 Task: Find connections with filter location Meylan with filter topic #economicswith filter profile language German with filter current company The Mill with filter school Haldia Institute of Technology 103 with filter industry Mobile Food Services with filter service category Retirement Planning with filter keywords title Building Inspector
Action: Mouse pressed left at (499, 84)
Screenshot: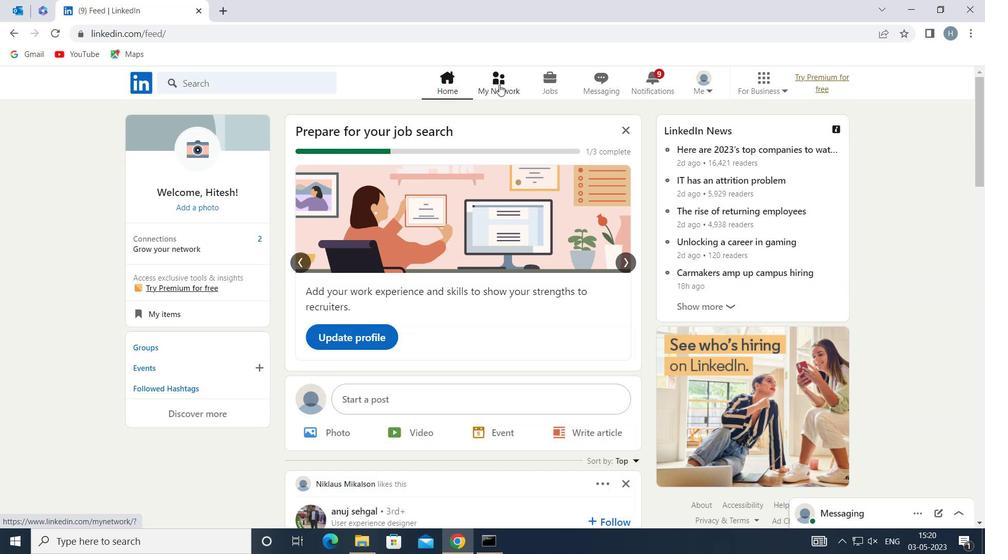 
Action: Mouse moved to (274, 152)
Screenshot: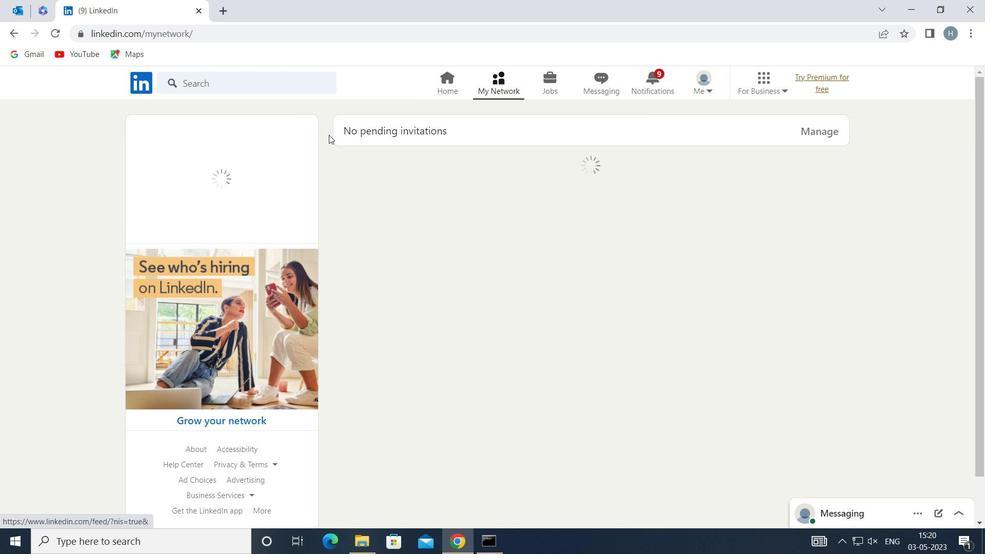 
Action: Mouse pressed left at (274, 152)
Screenshot: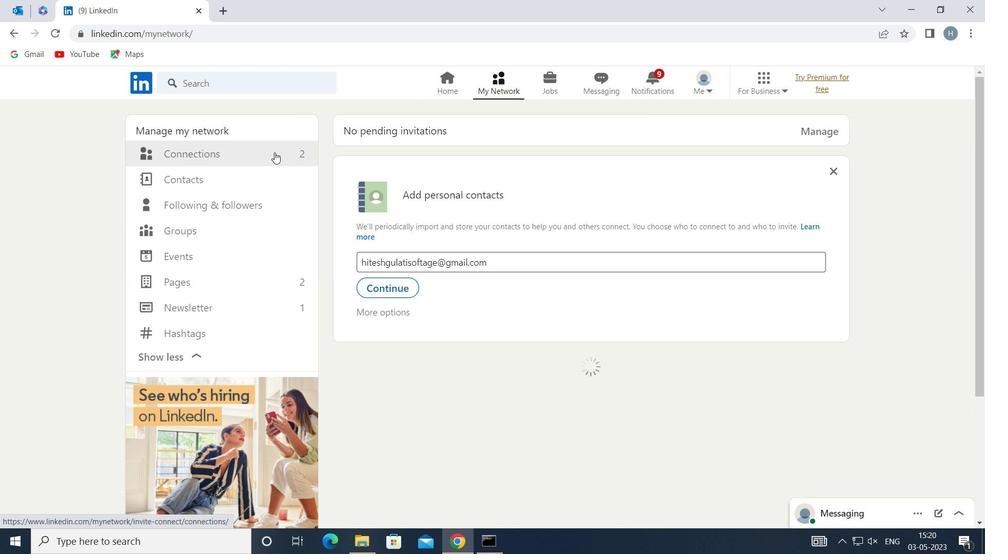 
Action: Mouse moved to (582, 155)
Screenshot: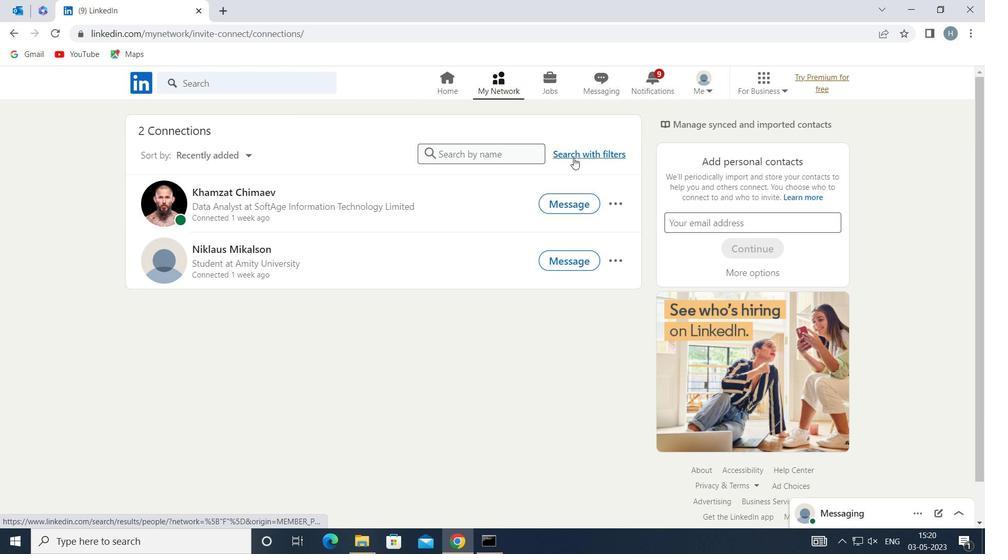 
Action: Mouse pressed left at (582, 155)
Screenshot: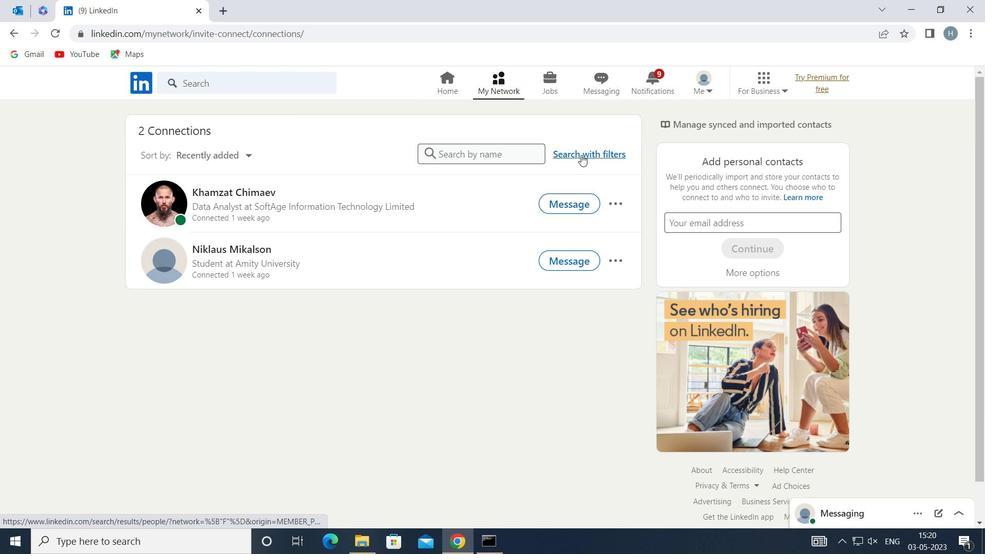 
Action: Mouse moved to (529, 123)
Screenshot: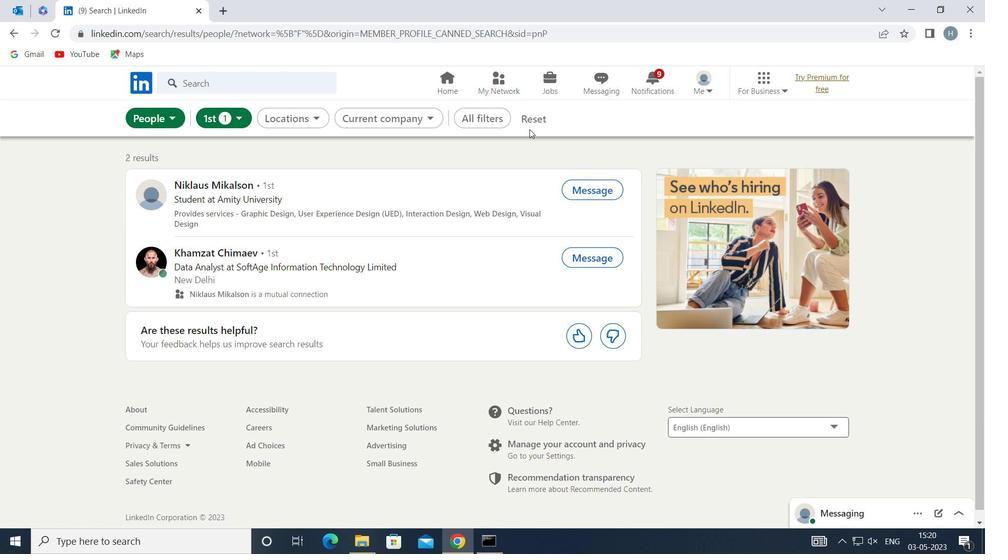 
Action: Mouse pressed left at (529, 123)
Screenshot: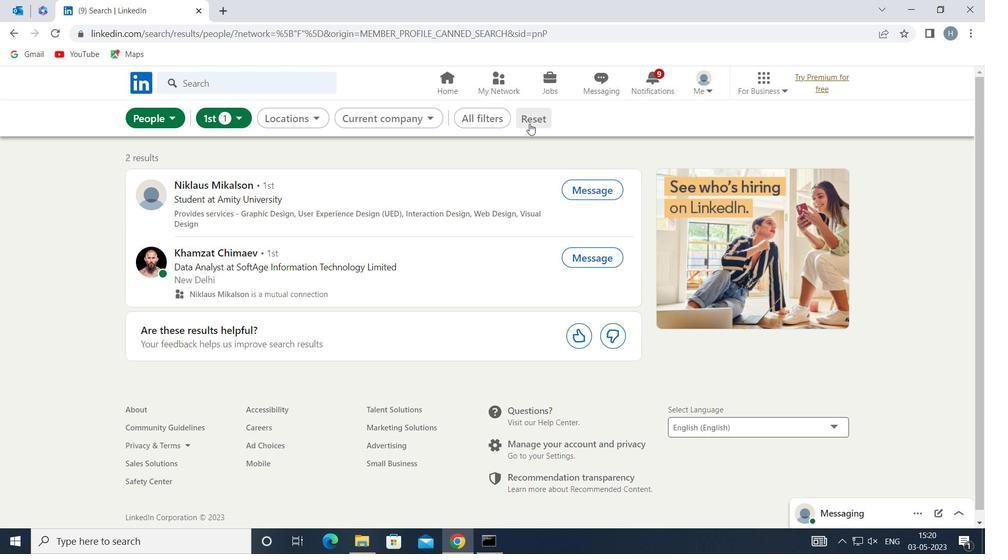 
Action: Mouse moved to (523, 118)
Screenshot: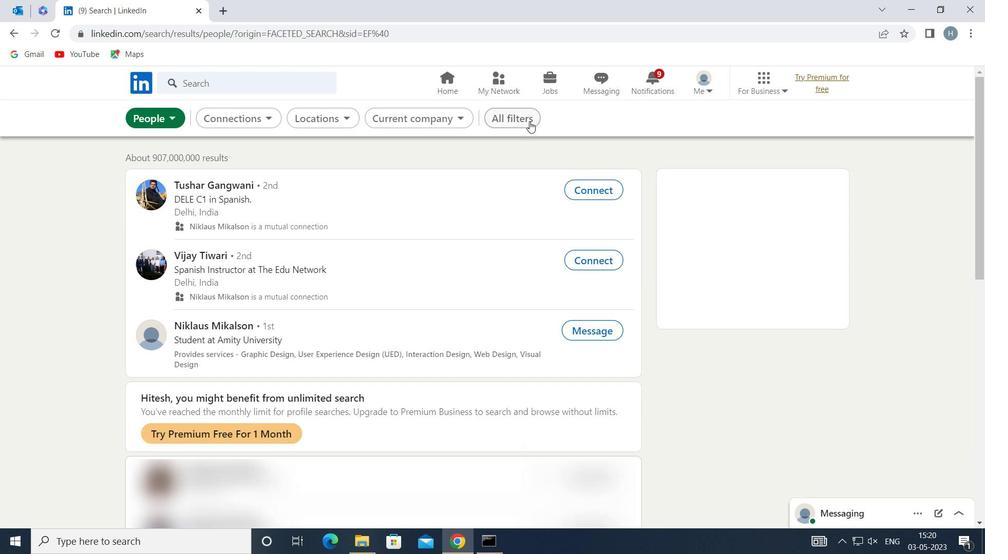 
Action: Mouse pressed left at (523, 118)
Screenshot: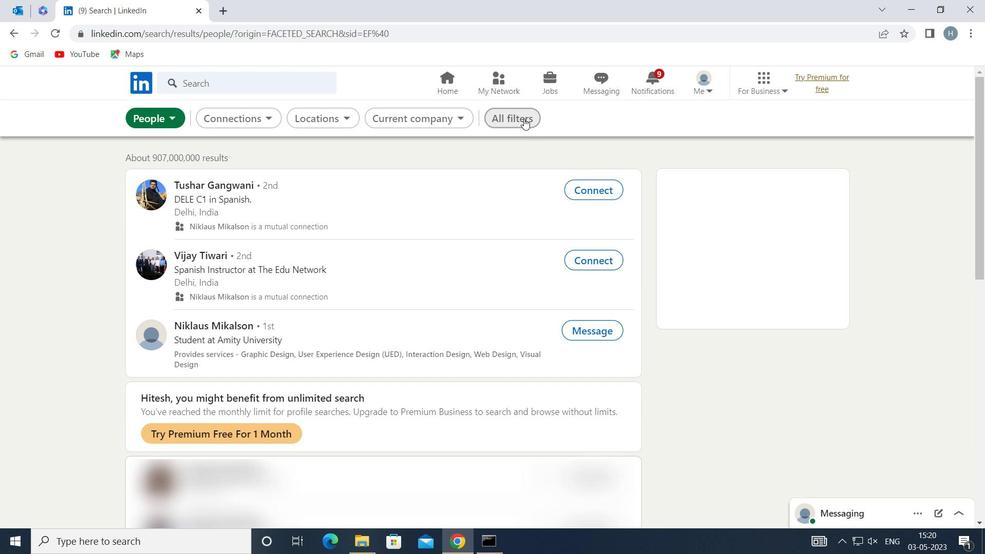 
Action: Mouse moved to (737, 294)
Screenshot: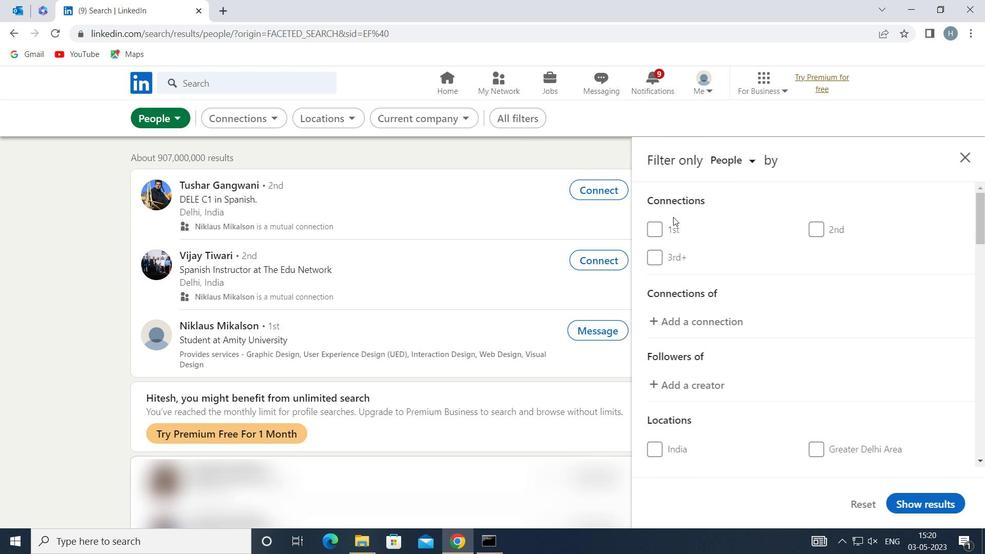 
Action: Mouse scrolled (737, 293) with delta (0, 0)
Screenshot: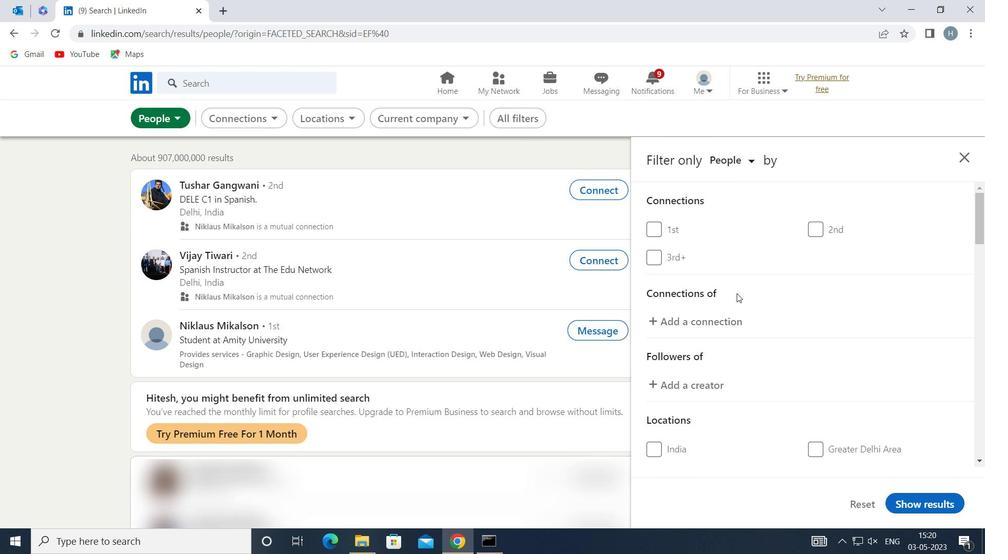 
Action: Mouse moved to (737, 294)
Screenshot: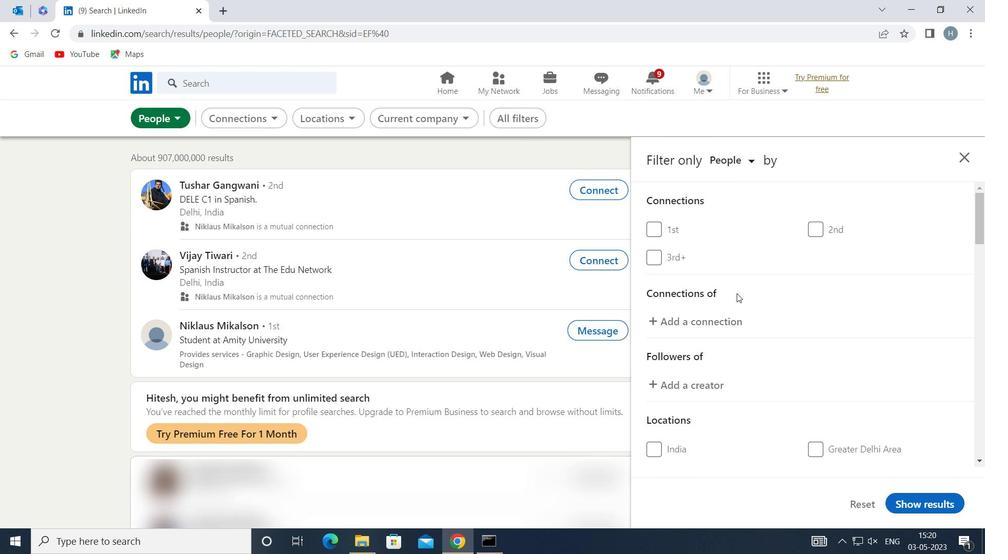 
Action: Mouse scrolled (737, 294) with delta (0, 0)
Screenshot: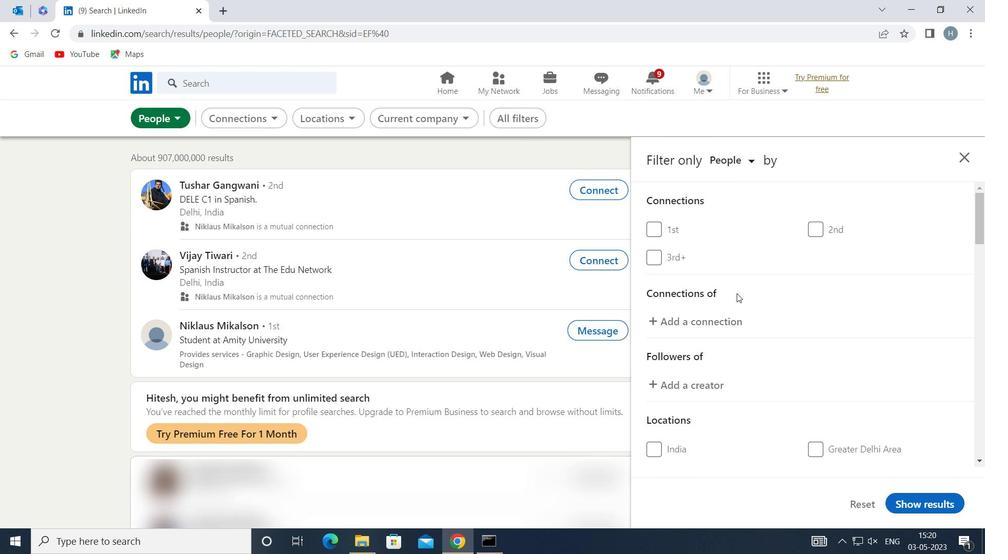 
Action: Mouse moved to (738, 296)
Screenshot: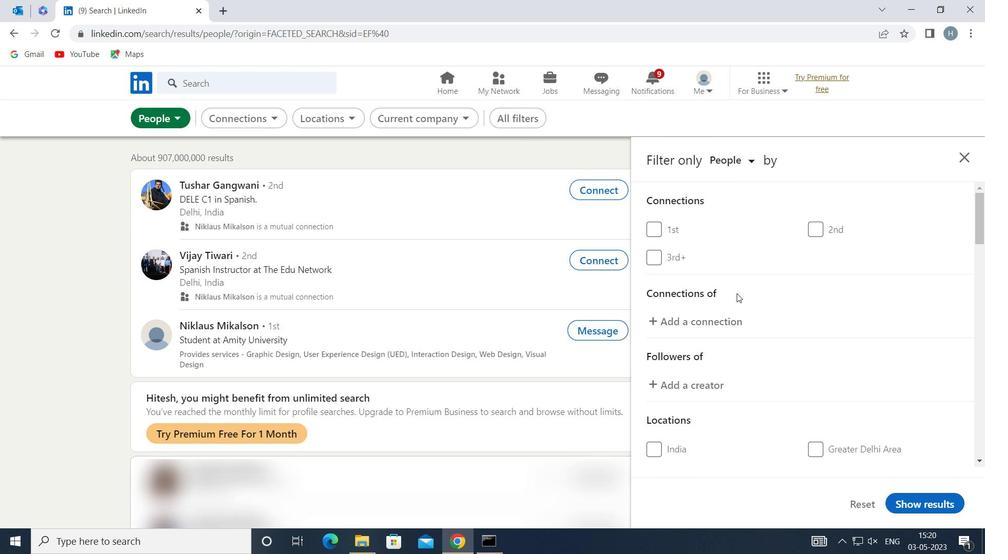 
Action: Mouse scrolled (738, 295) with delta (0, 0)
Screenshot: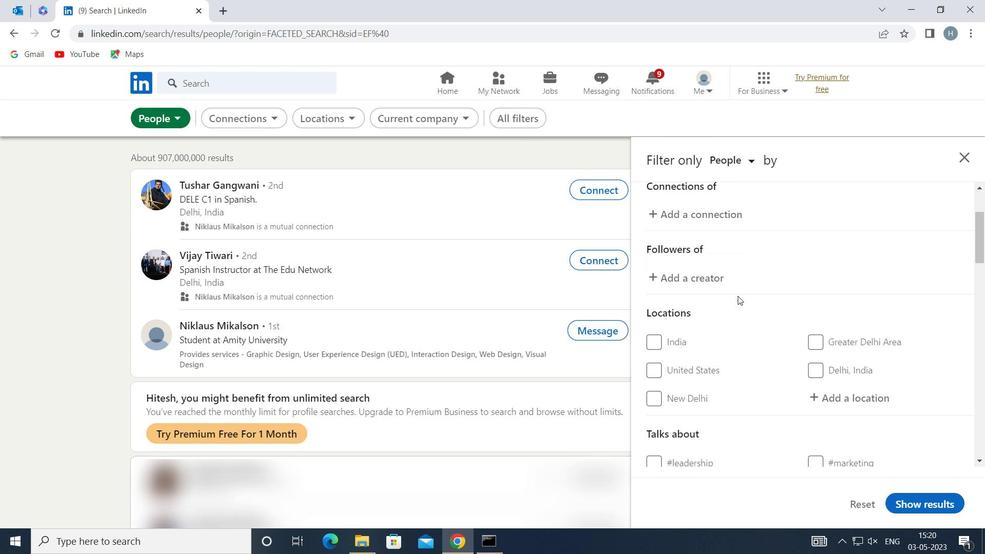 
Action: Mouse moved to (837, 304)
Screenshot: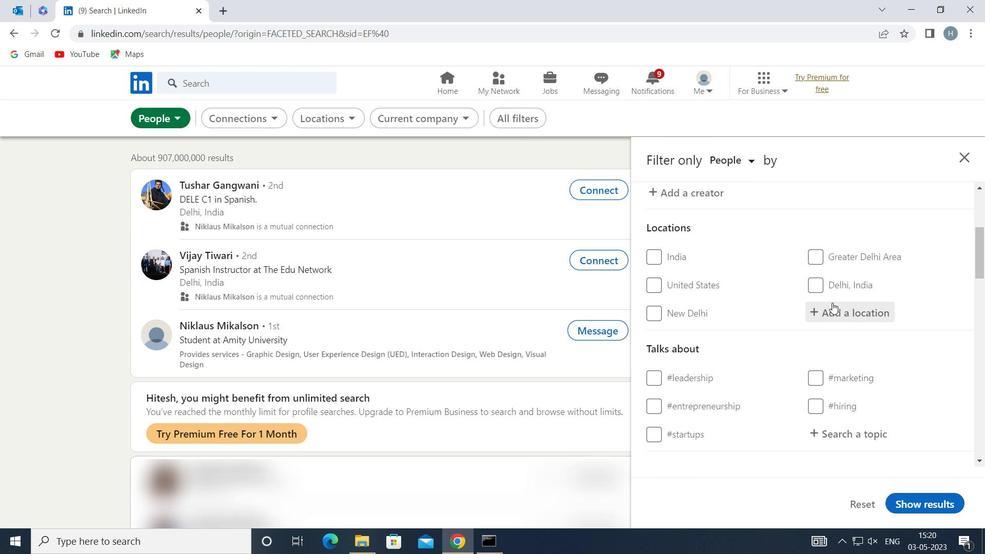 
Action: Mouse pressed left at (837, 304)
Screenshot: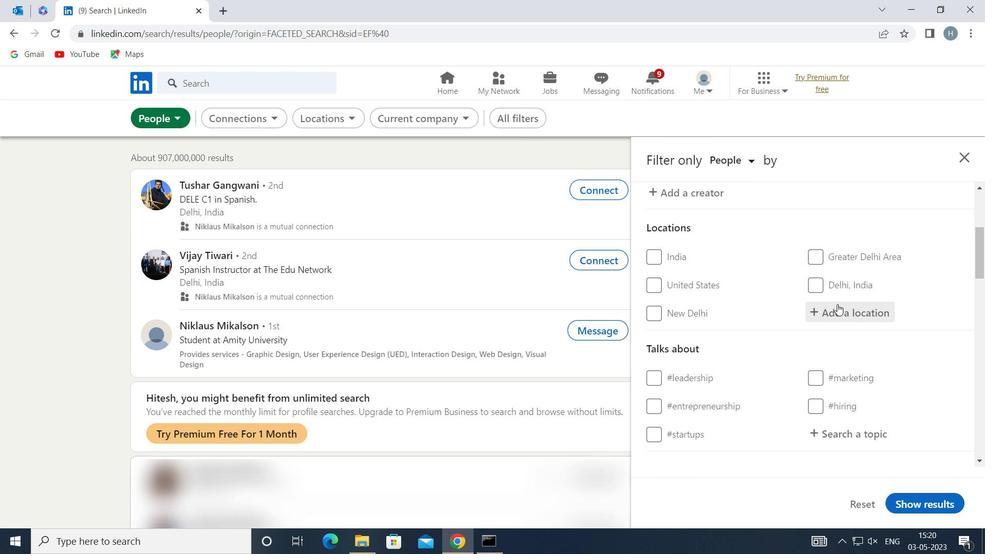 
Action: Mouse moved to (839, 305)
Screenshot: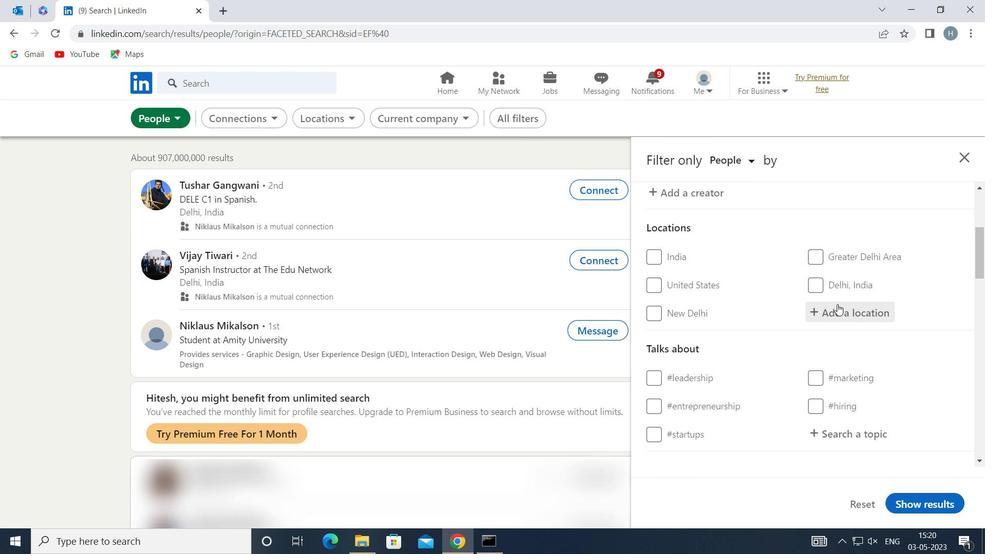 
Action: Key pressed <Key.shift>
Screenshot: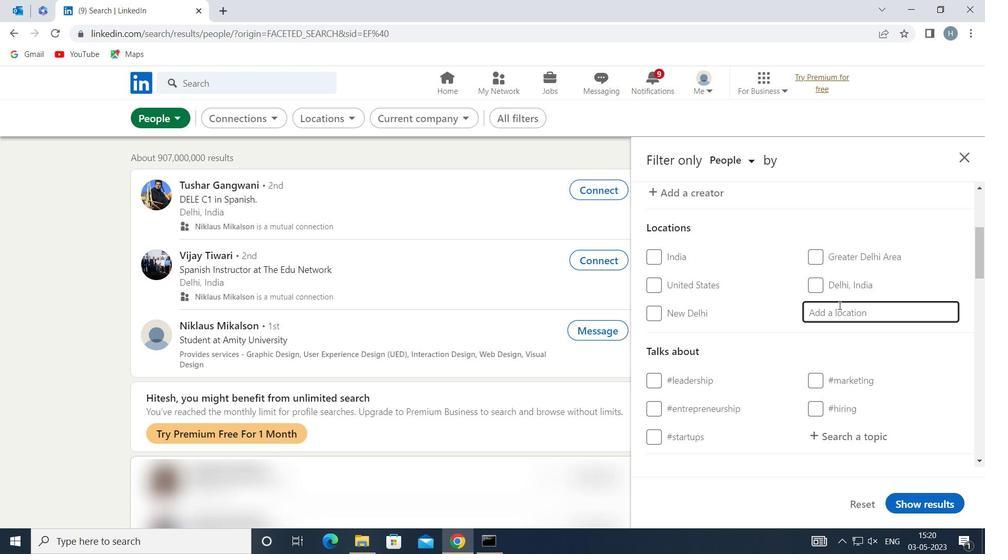 
Action: Mouse moved to (839, 305)
Screenshot: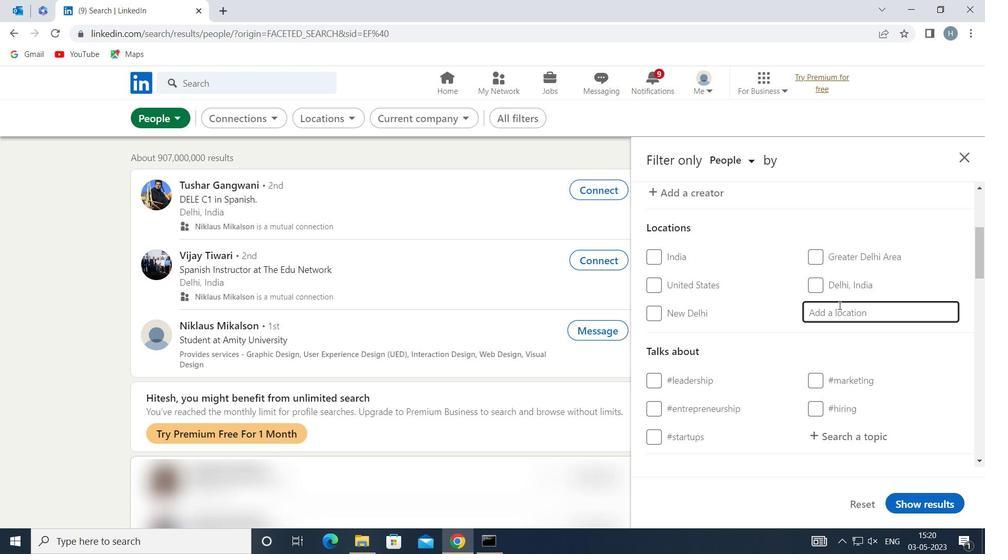
Action: Key pressed MEYLAN
Screenshot: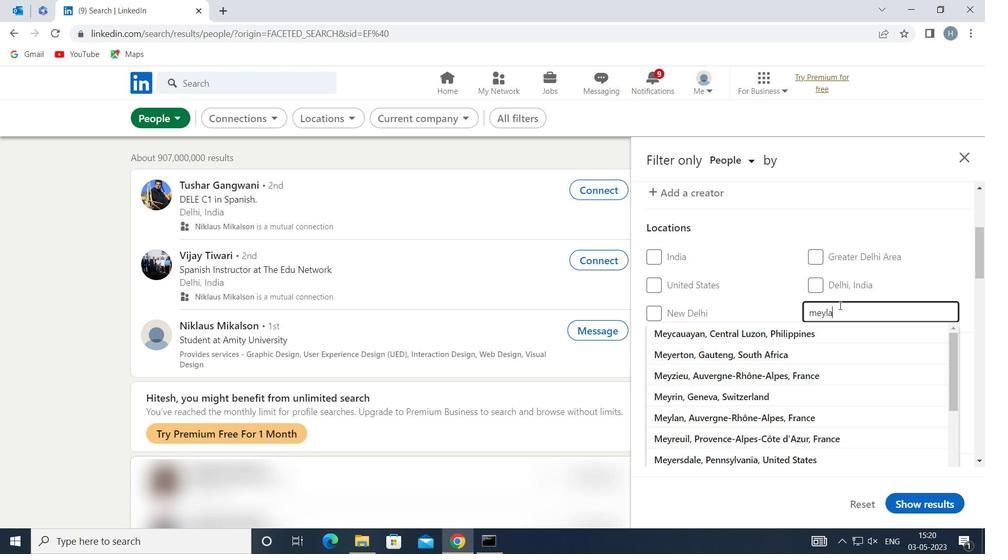 
Action: Mouse moved to (852, 326)
Screenshot: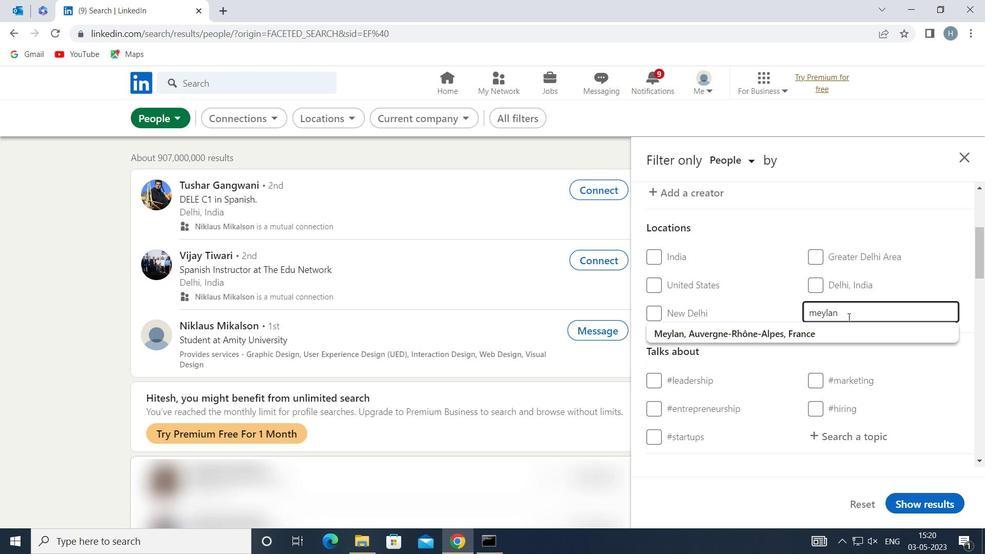 
Action: Mouse pressed left at (852, 326)
Screenshot: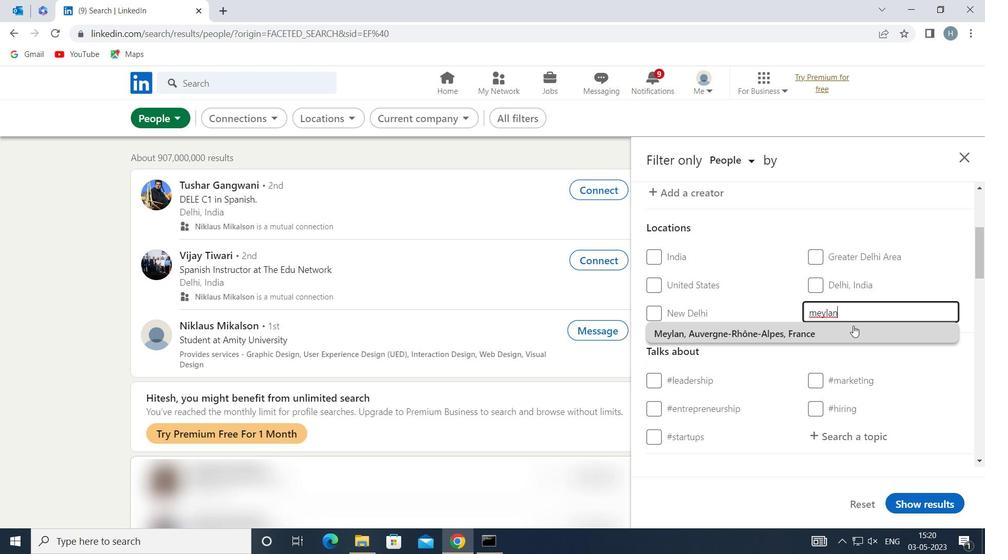 
Action: Mouse moved to (818, 340)
Screenshot: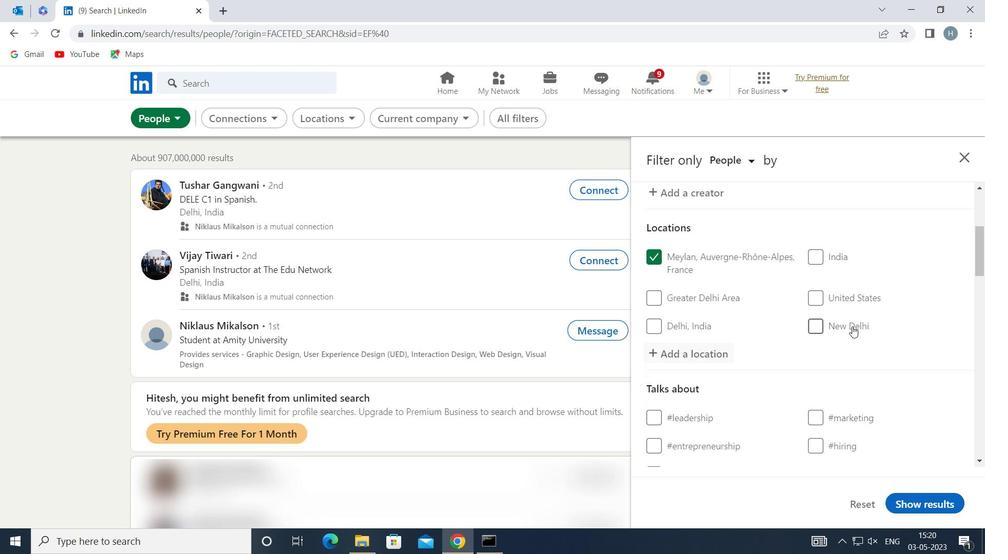 
Action: Mouse scrolled (818, 340) with delta (0, 0)
Screenshot: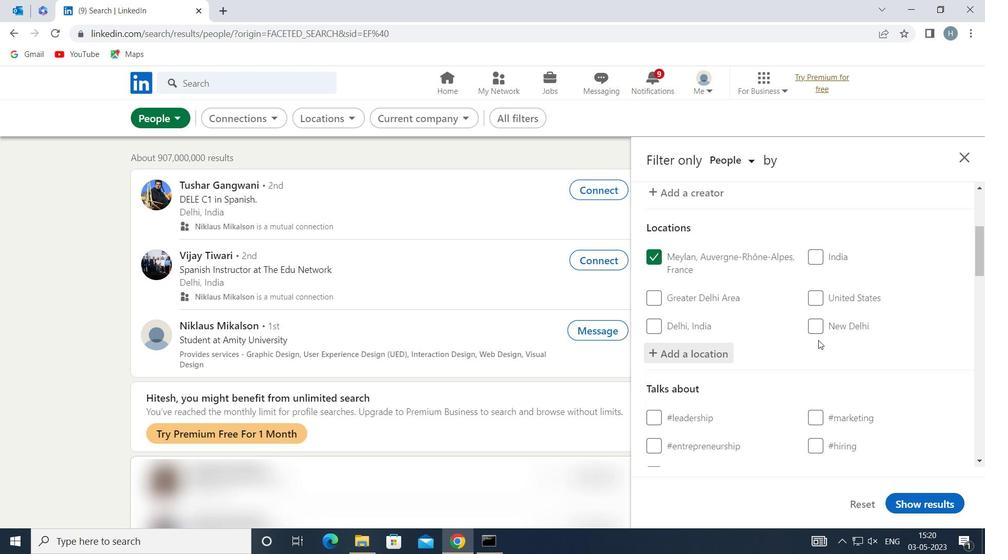 
Action: Mouse scrolled (818, 340) with delta (0, 0)
Screenshot: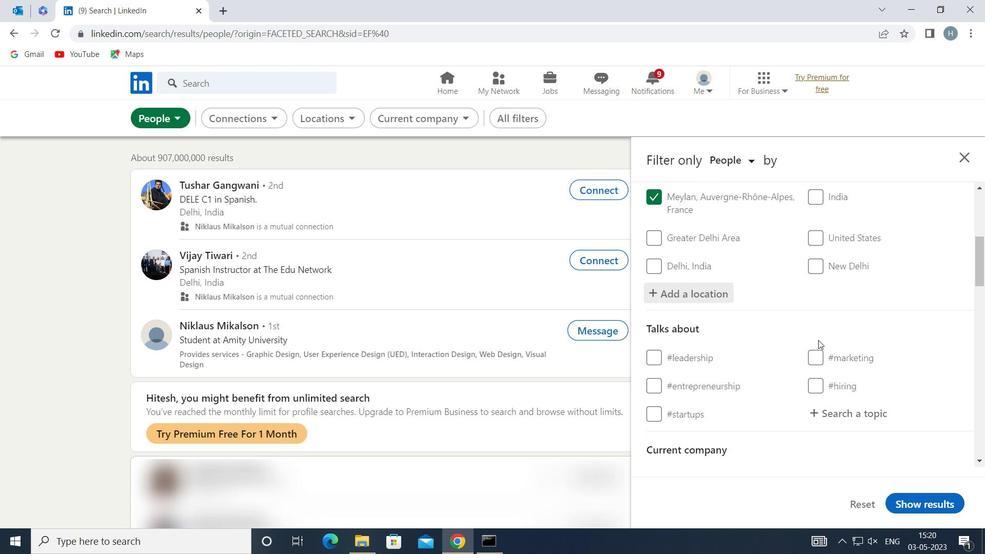 
Action: Mouse moved to (842, 344)
Screenshot: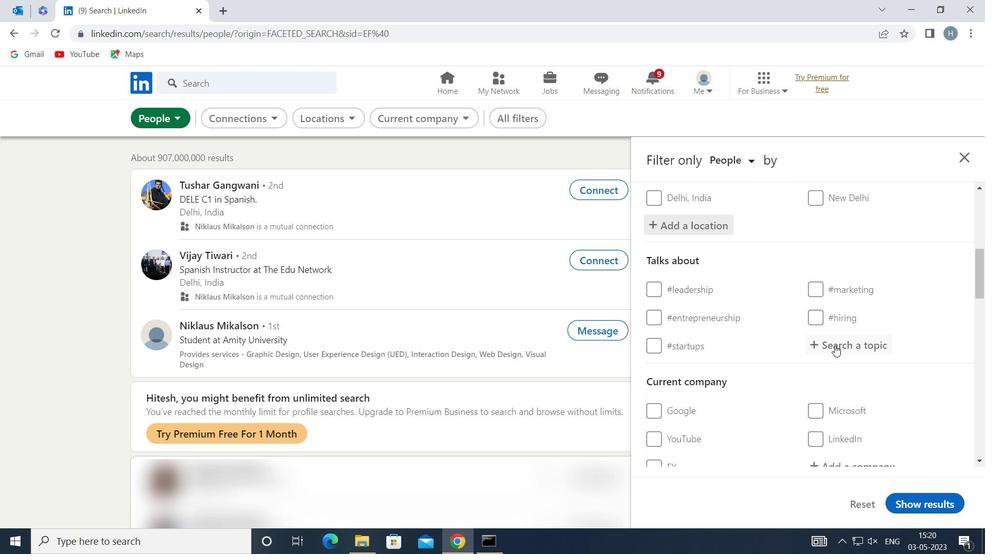 
Action: Mouse pressed left at (842, 344)
Screenshot: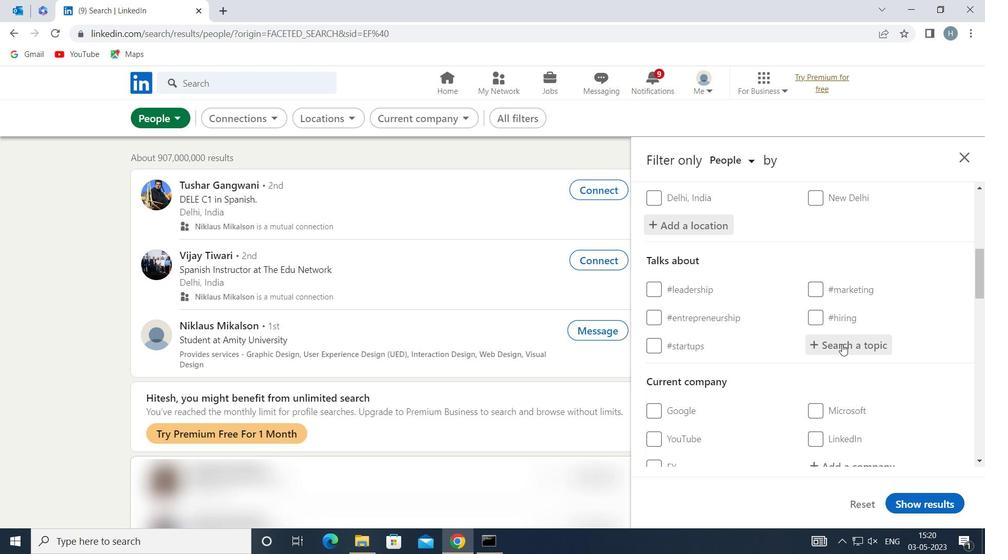 
Action: Key pressed ECONOMICS
Screenshot: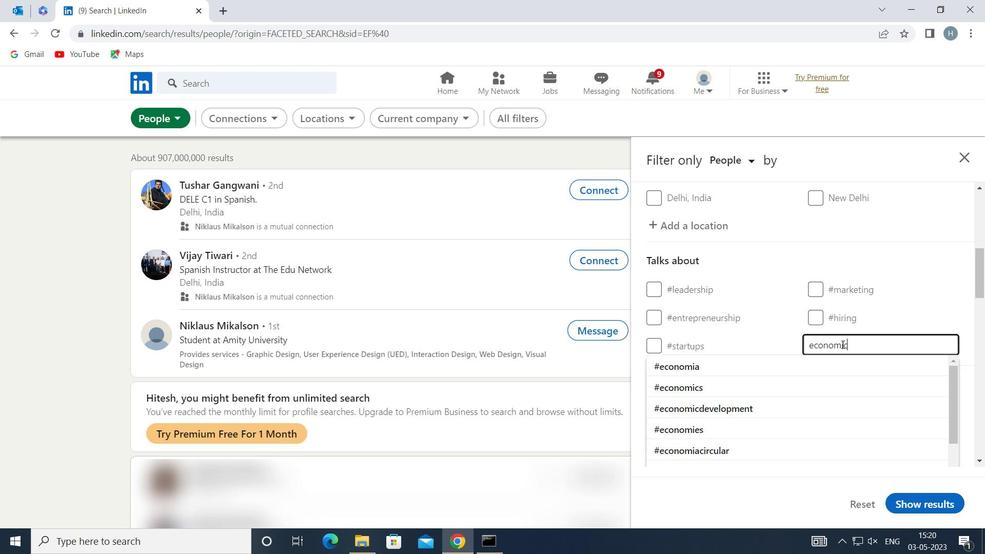 
Action: Mouse moved to (802, 372)
Screenshot: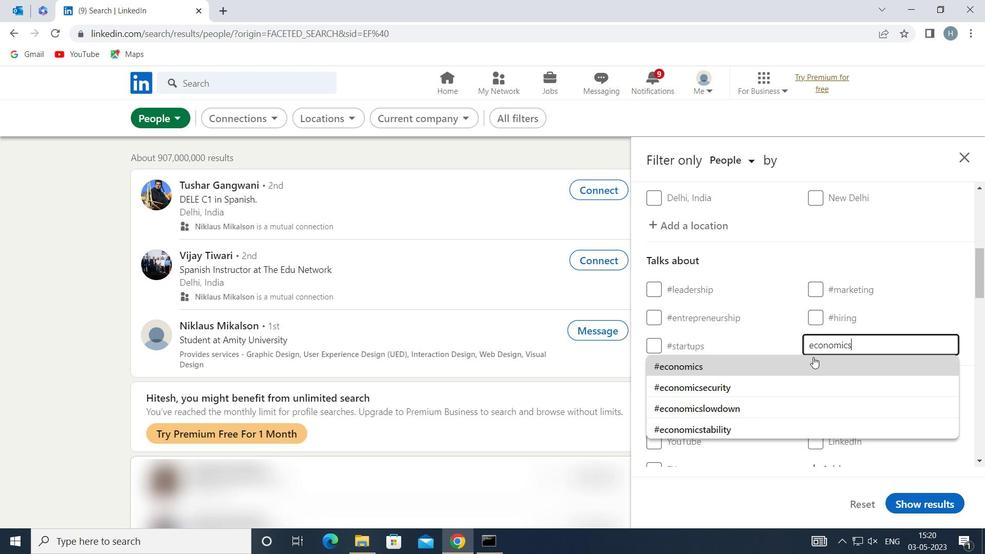 
Action: Mouse pressed left at (802, 372)
Screenshot: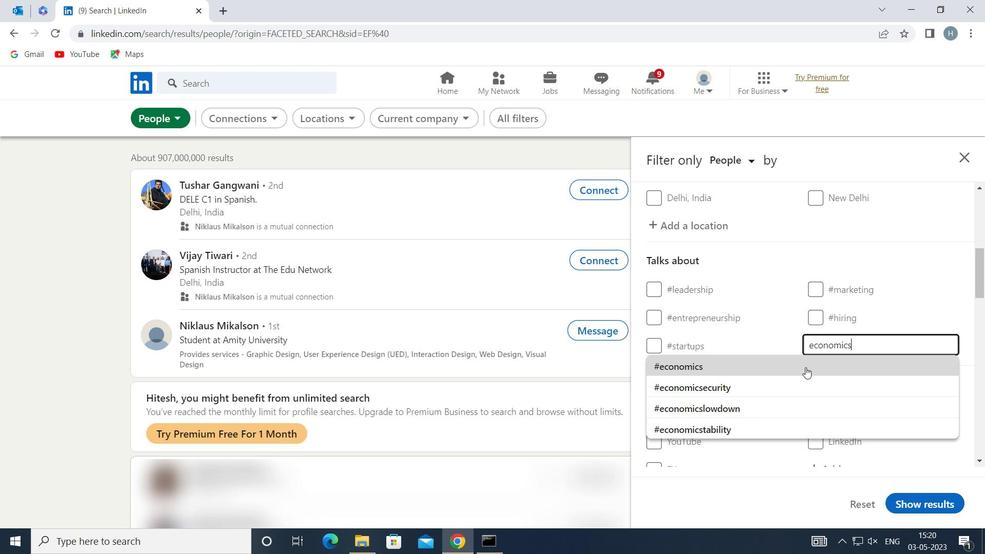 
Action: Mouse moved to (802, 366)
Screenshot: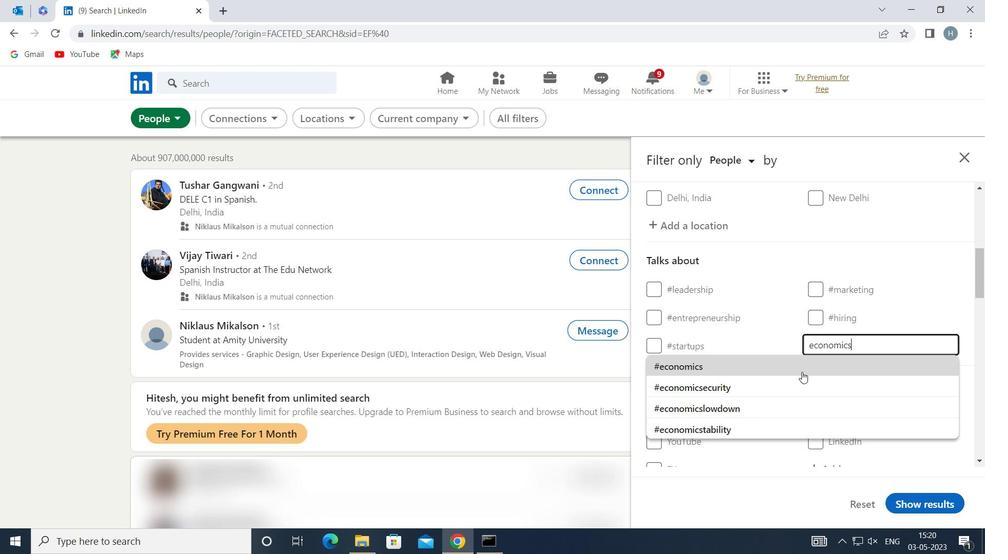
Action: Mouse scrolled (802, 365) with delta (0, 0)
Screenshot: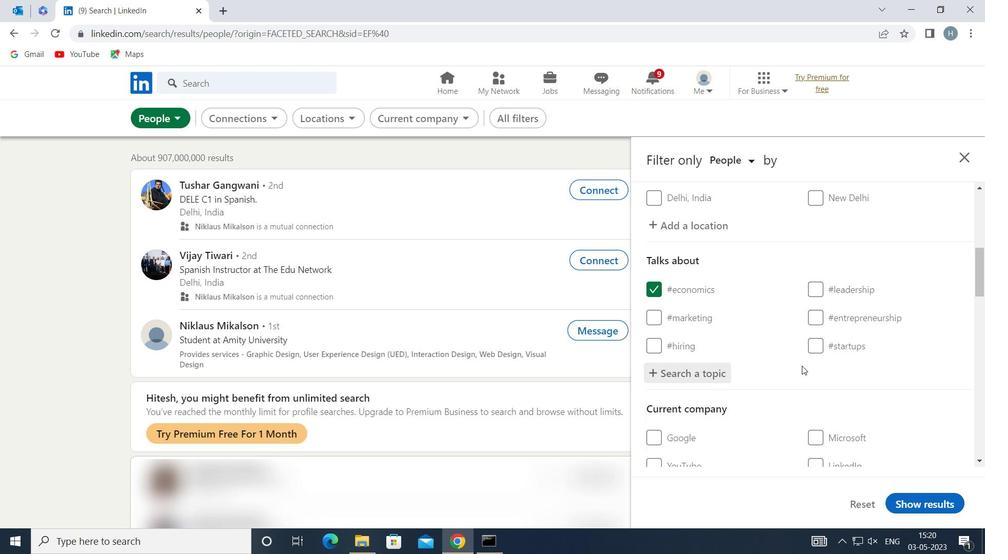 
Action: Mouse scrolled (802, 365) with delta (0, 0)
Screenshot: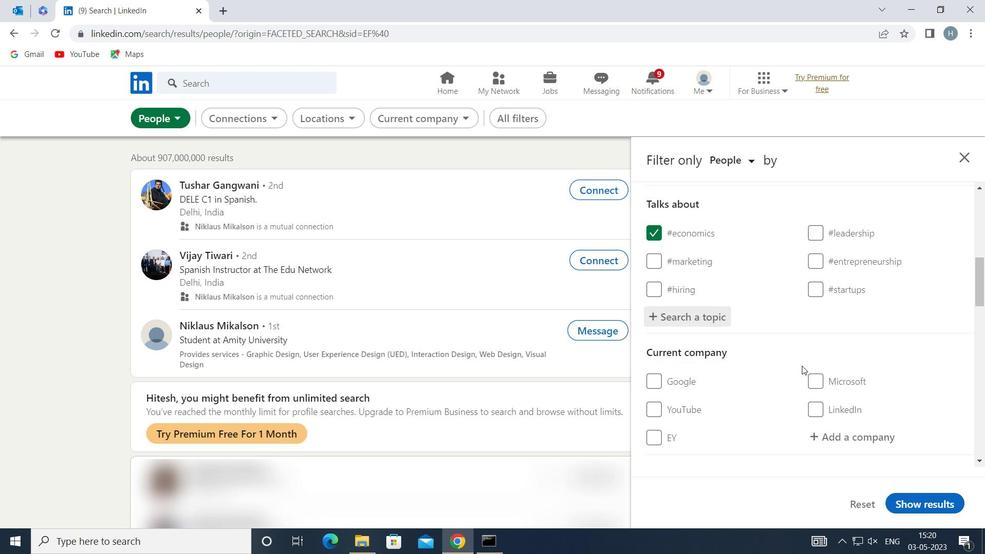 
Action: Mouse scrolled (802, 365) with delta (0, 0)
Screenshot: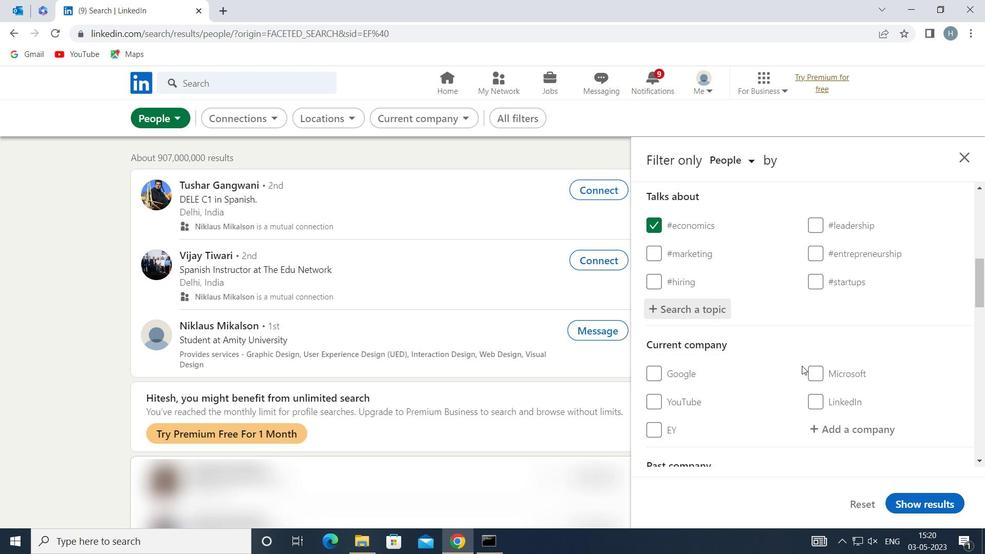 
Action: Mouse scrolled (802, 365) with delta (0, 0)
Screenshot: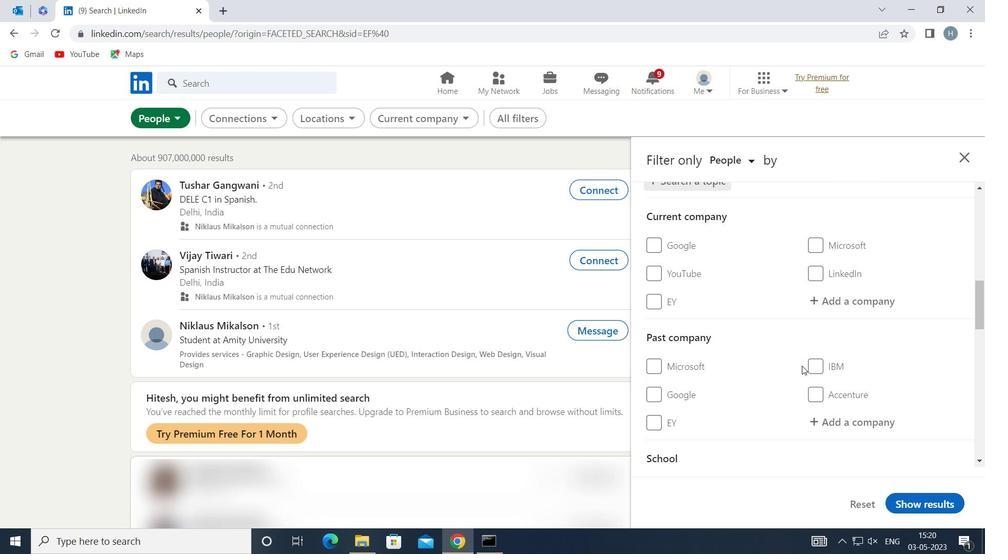 
Action: Mouse scrolled (802, 365) with delta (0, 0)
Screenshot: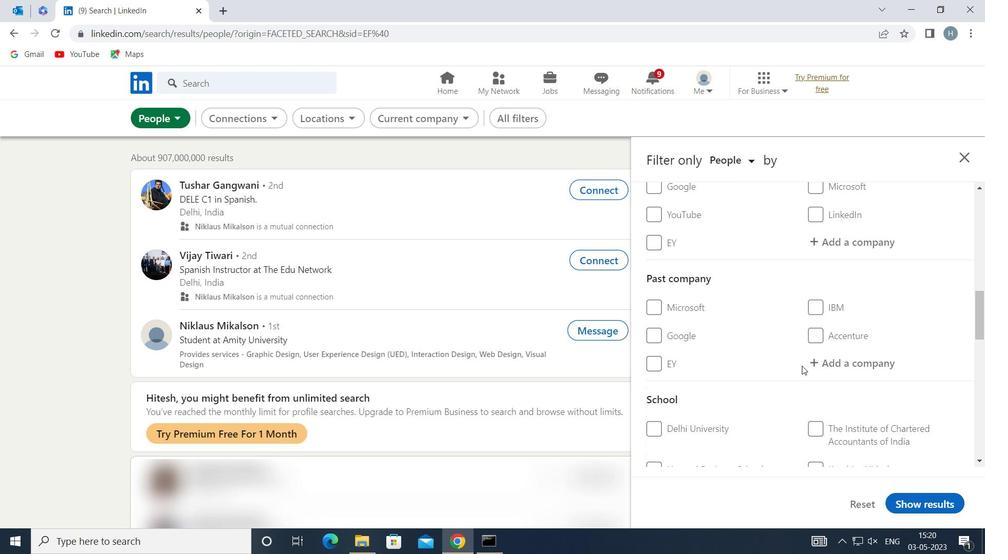 
Action: Mouse scrolled (802, 365) with delta (0, 0)
Screenshot: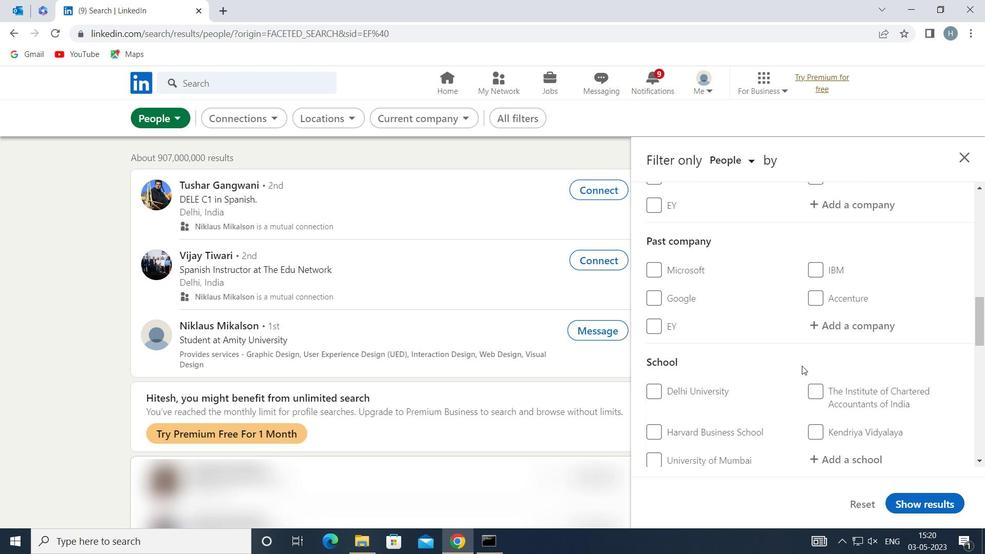 
Action: Mouse scrolled (802, 365) with delta (0, 0)
Screenshot: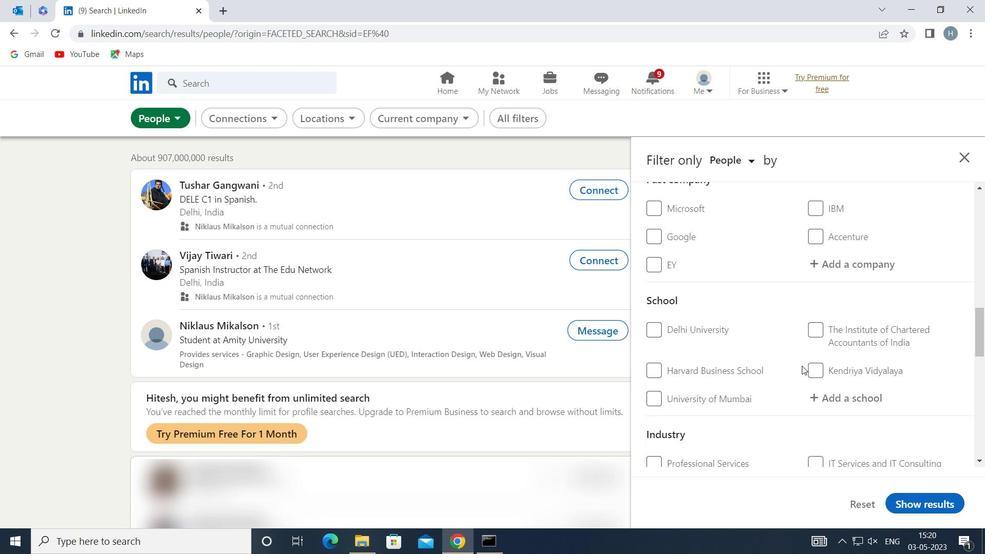 
Action: Mouse scrolled (802, 365) with delta (0, 0)
Screenshot: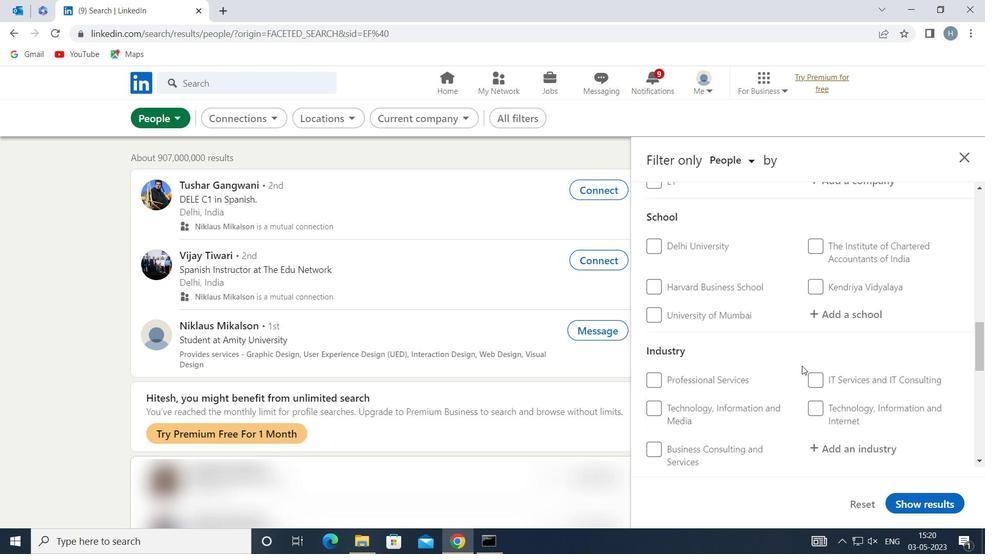 
Action: Mouse scrolled (802, 365) with delta (0, 0)
Screenshot: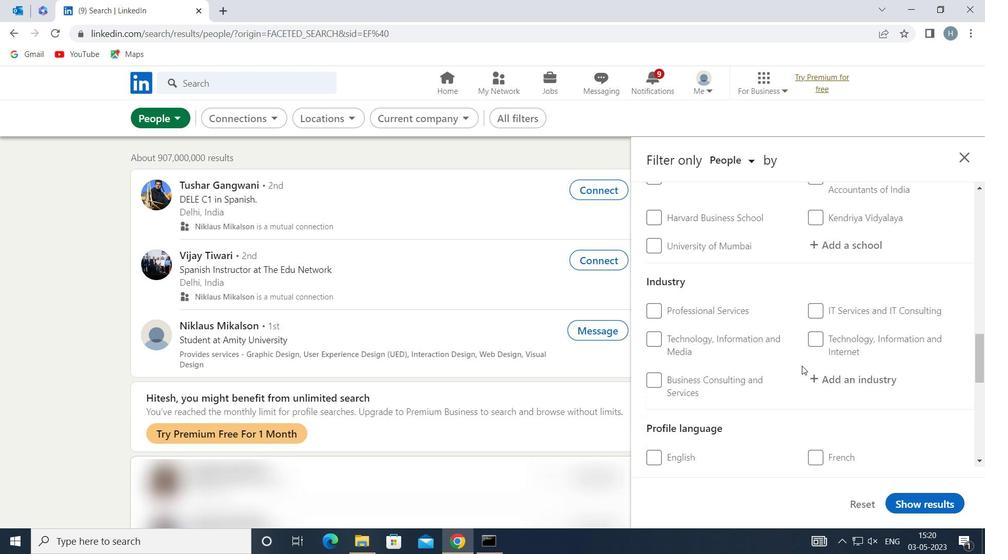 
Action: Mouse moved to (663, 442)
Screenshot: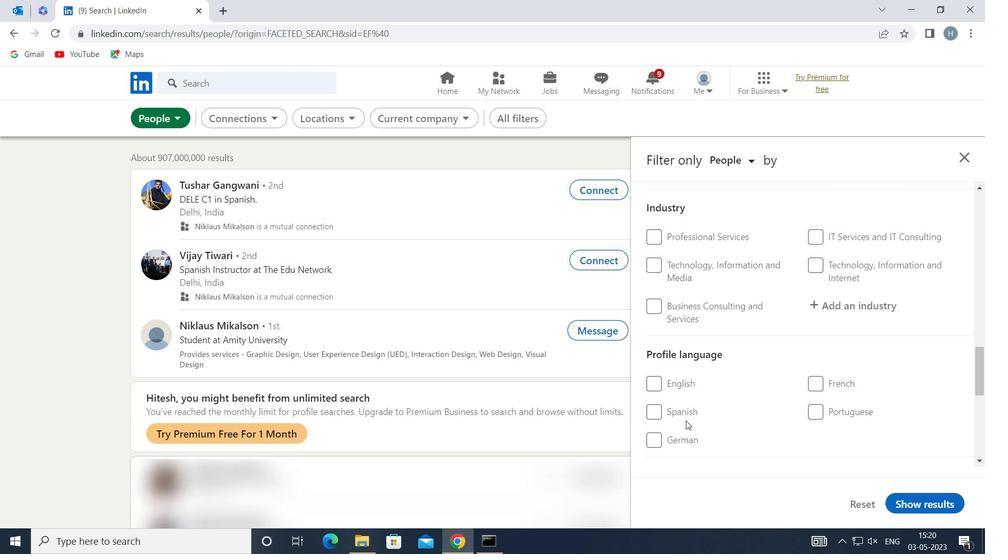 
Action: Mouse pressed left at (663, 442)
Screenshot: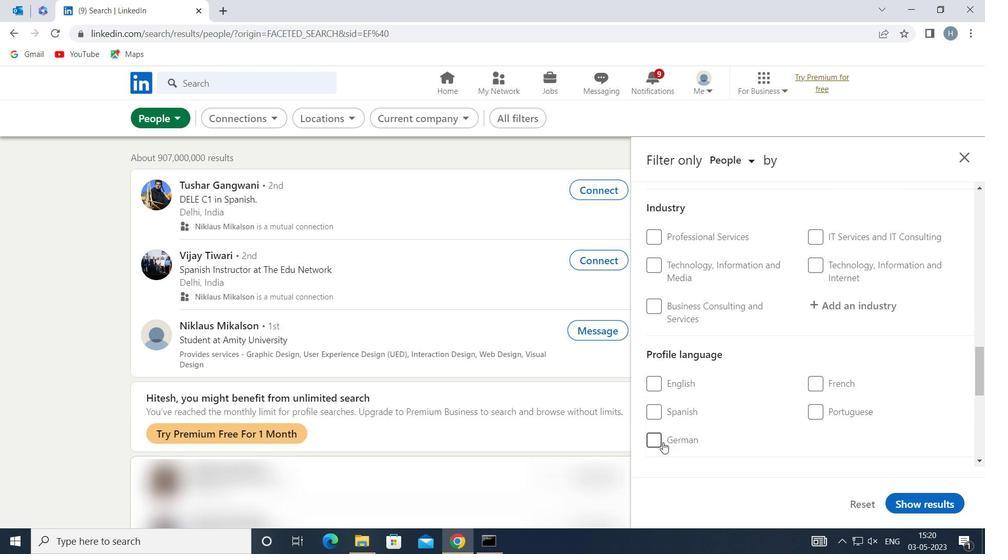 
Action: Mouse moved to (792, 419)
Screenshot: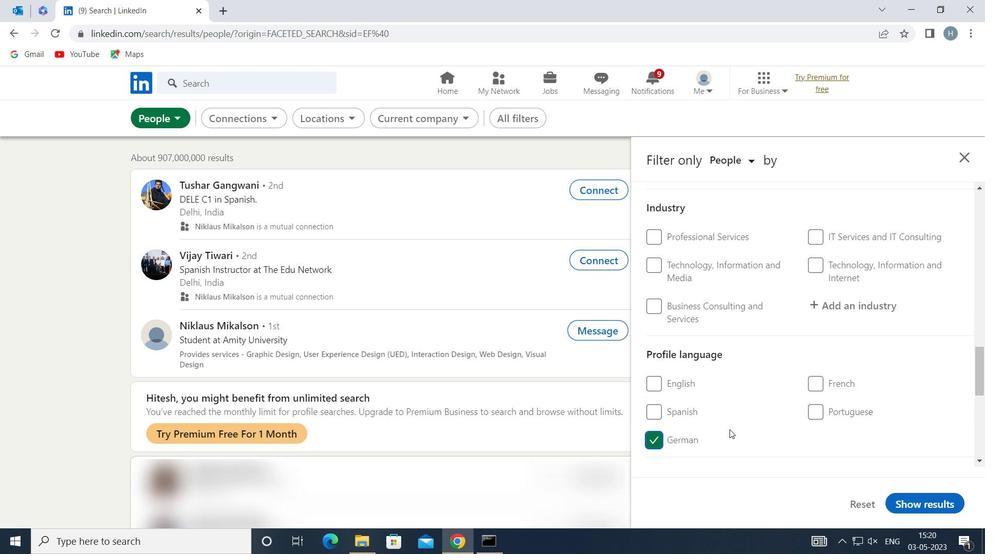 
Action: Mouse scrolled (792, 420) with delta (0, 0)
Screenshot: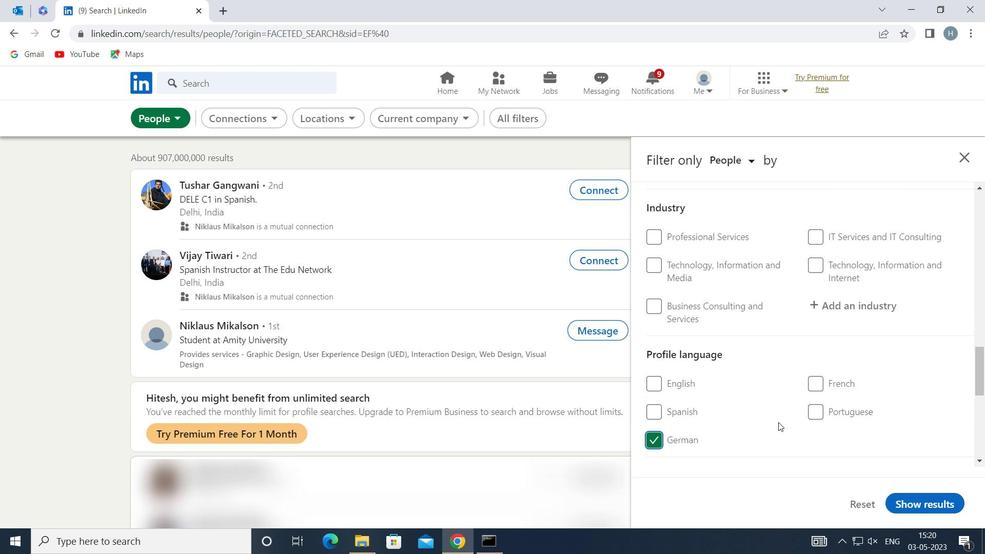
Action: Mouse scrolled (792, 420) with delta (0, 0)
Screenshot: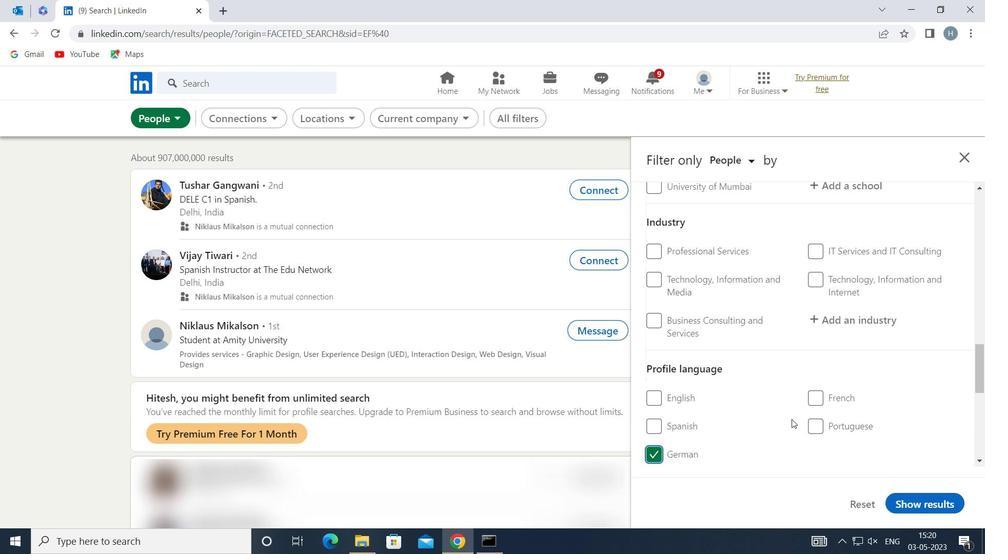 
Action: Mouse scrolled (792, 420) with delta (0, 0)
Screenshot: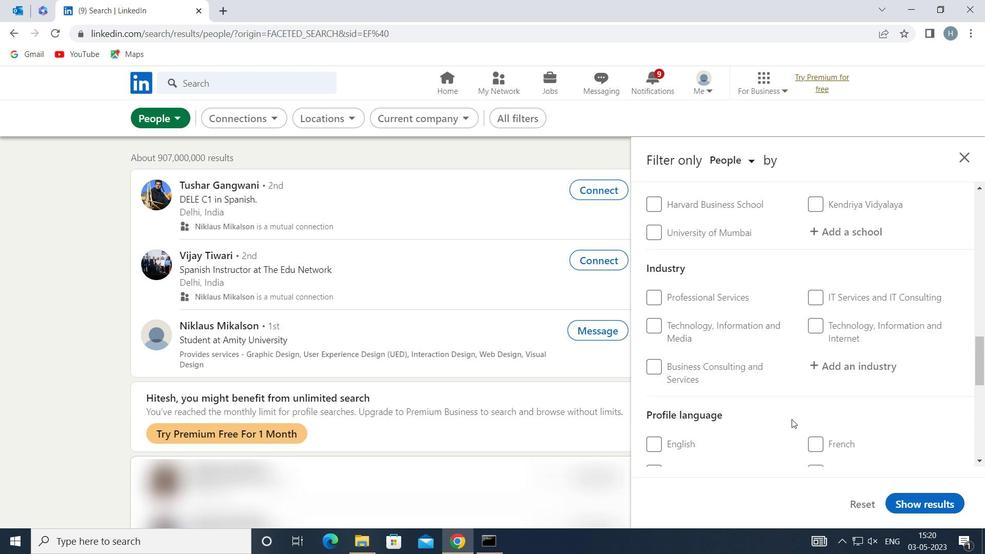 
Action: Mouse scrolled (792, 420) with delta (0, 0)
Screenshot: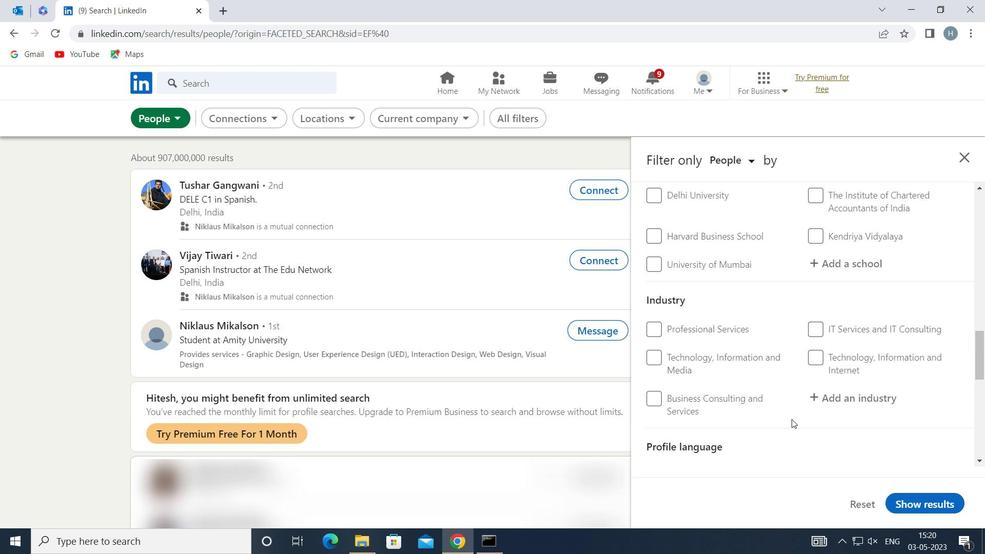 
Action: Mouse scrolled (792, 420) with delta (0, 0)
Screenshot: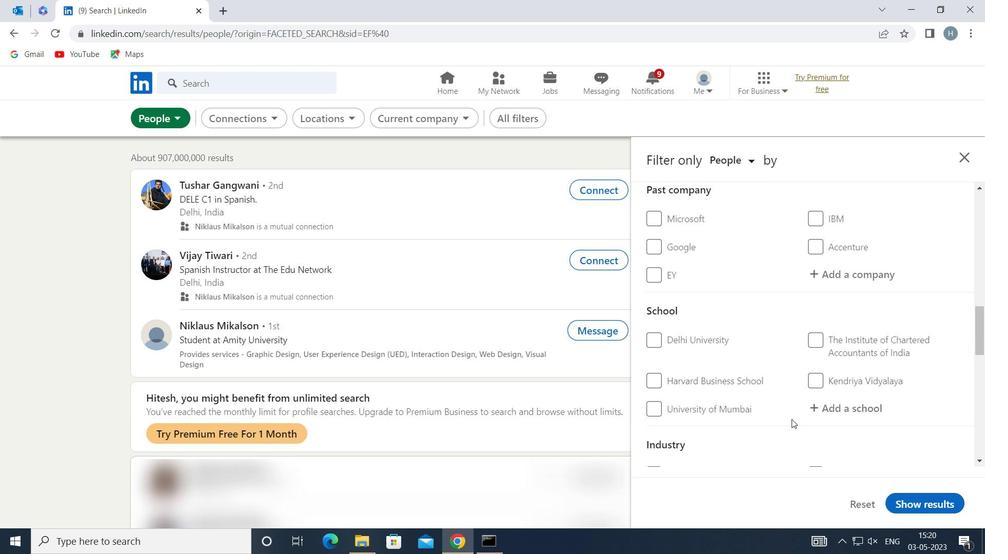 
Action: Mouse scrolled (792, 420) with delta (0, 0)
Screenshot: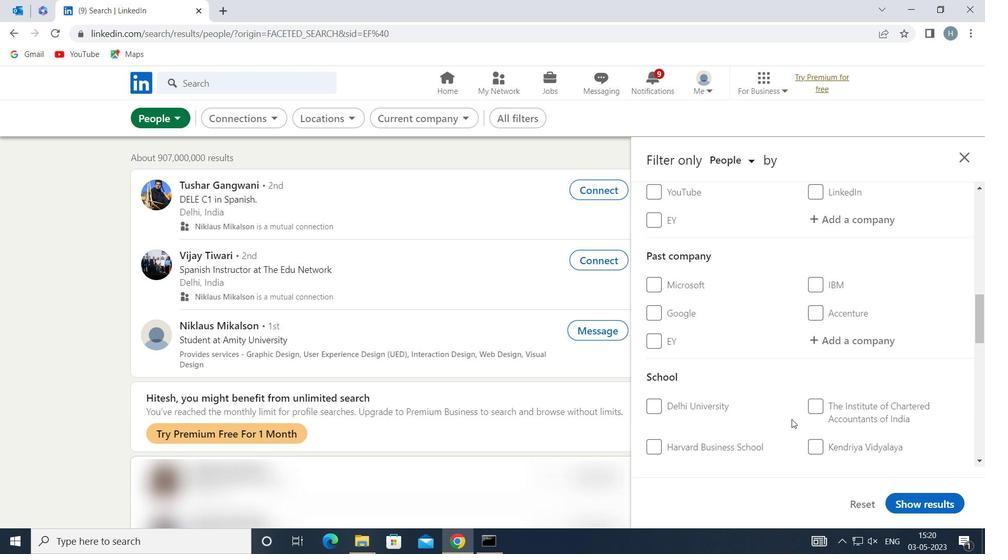 
Action: Mouse scrolled (792, 420) with delta (0, 0)
Screenshot: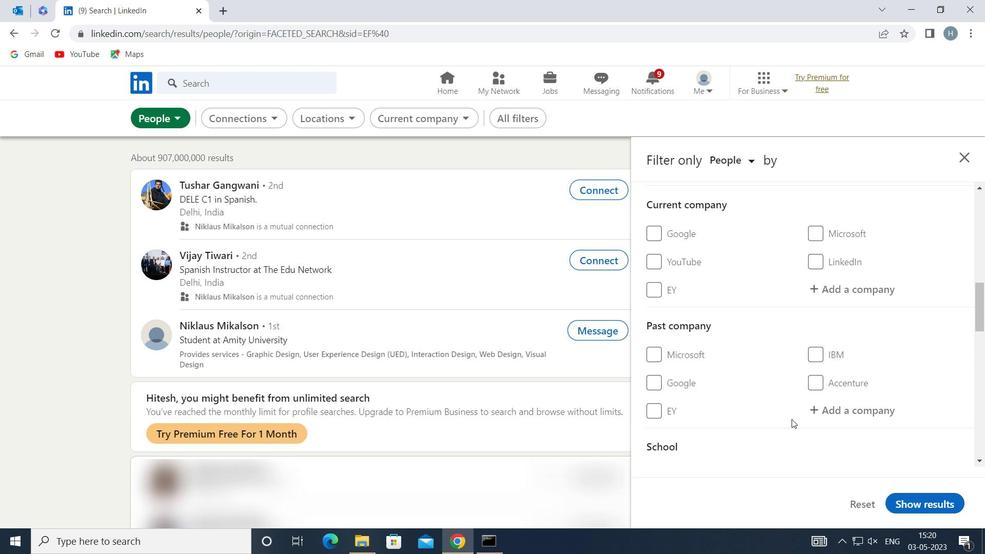 
Action: Mouse moved to (849, 361)
Screenshot: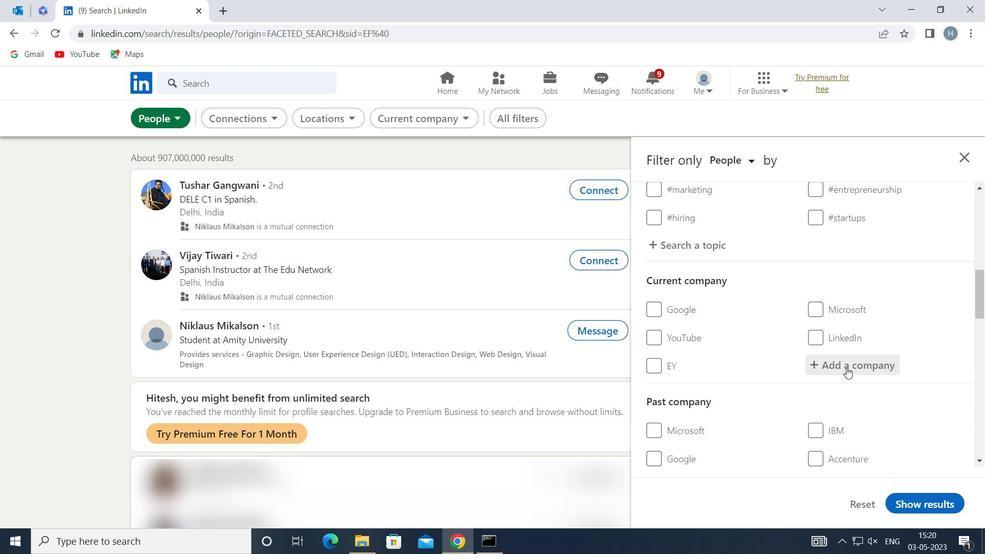 
Action: Mouse pressed left at (849, 361)
Screenshot: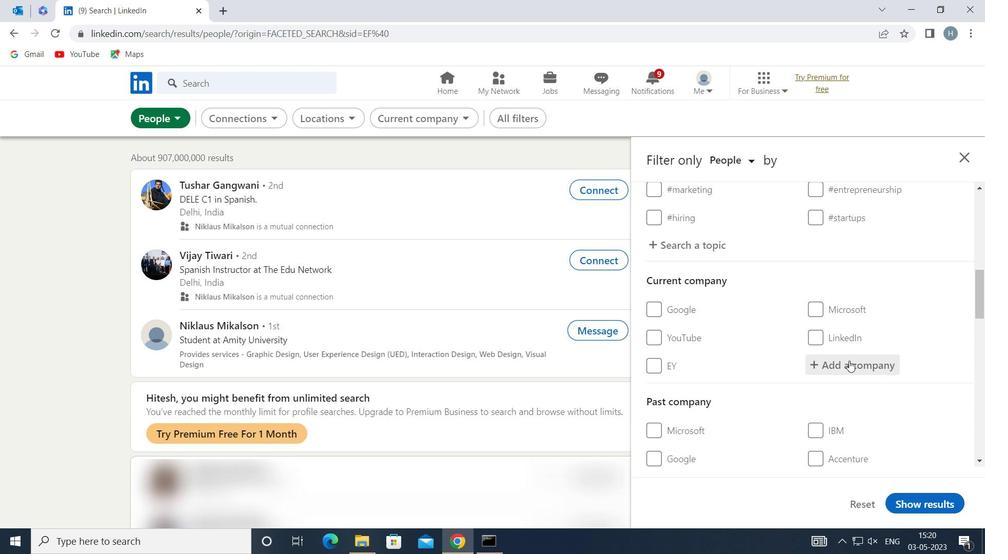 
Action: Key pressed <Key.shift>THE<Key.space><Key.shift>MILL
Screenshot: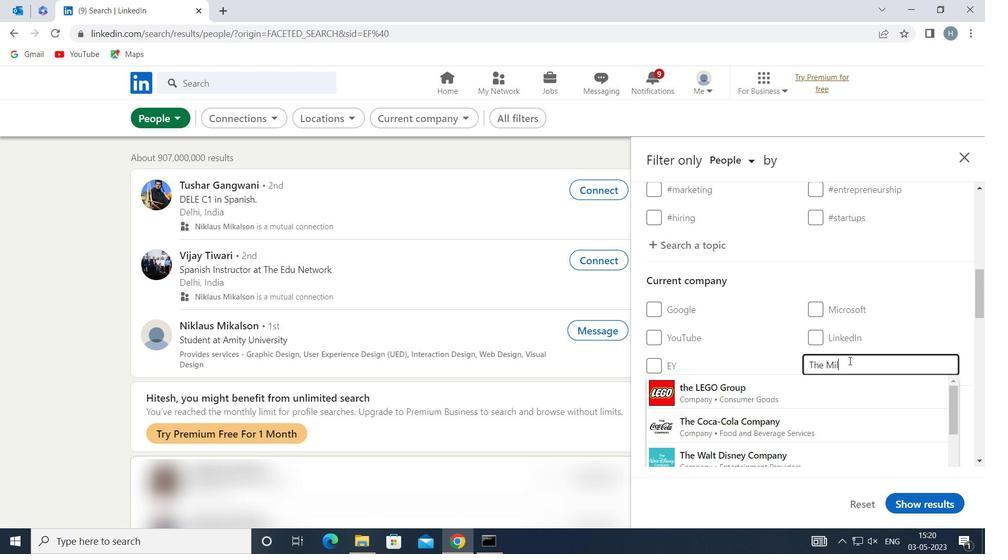 
Action: Mouse moved to (785, 393)
Screenshot: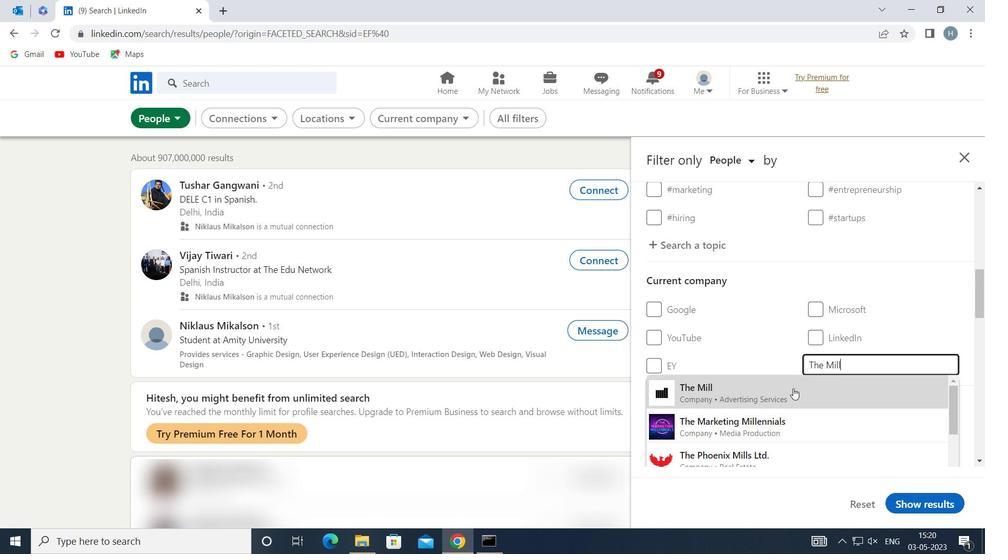 
Action: Mouse pressed left at (785, 393)
Screenshot: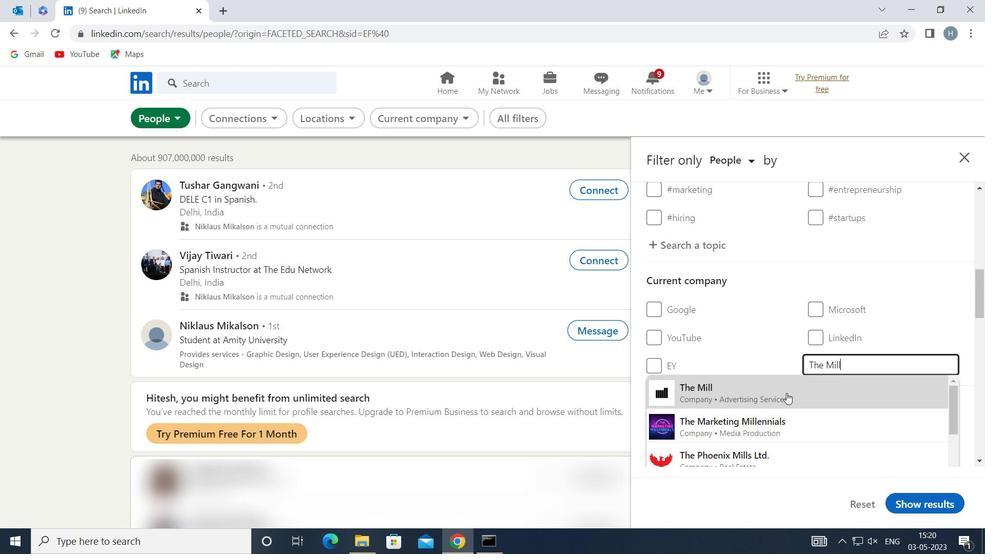
Action: Mouse moved to (771, 379)
Screenshot: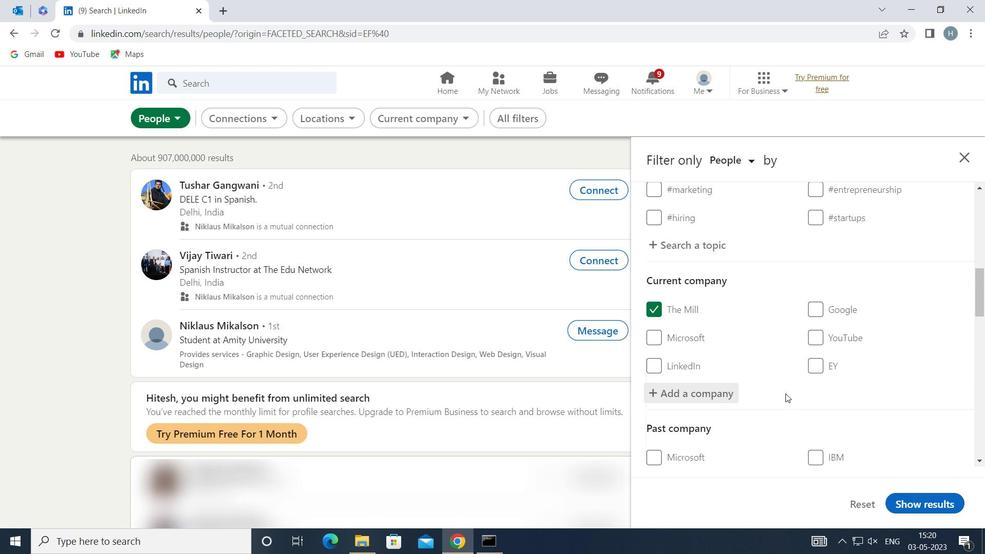 
Action: Mouse scrolled (771, 378) with delta (0, 0)
Screenshot: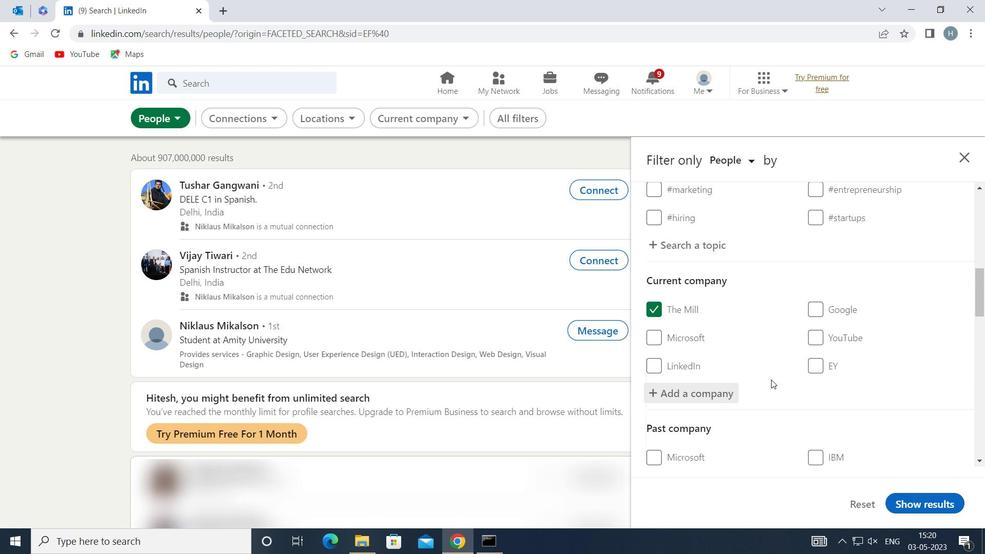 
Action: Mouse moved to (771, 379)
Screenshot: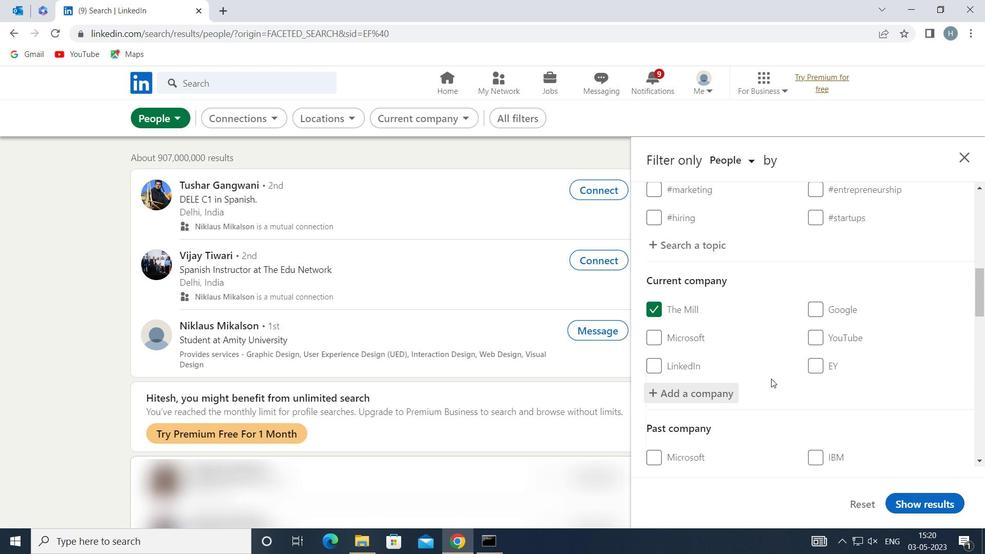 
Action: Mouse scrolled (771, 378) with delta (0, 0)
Screenshot: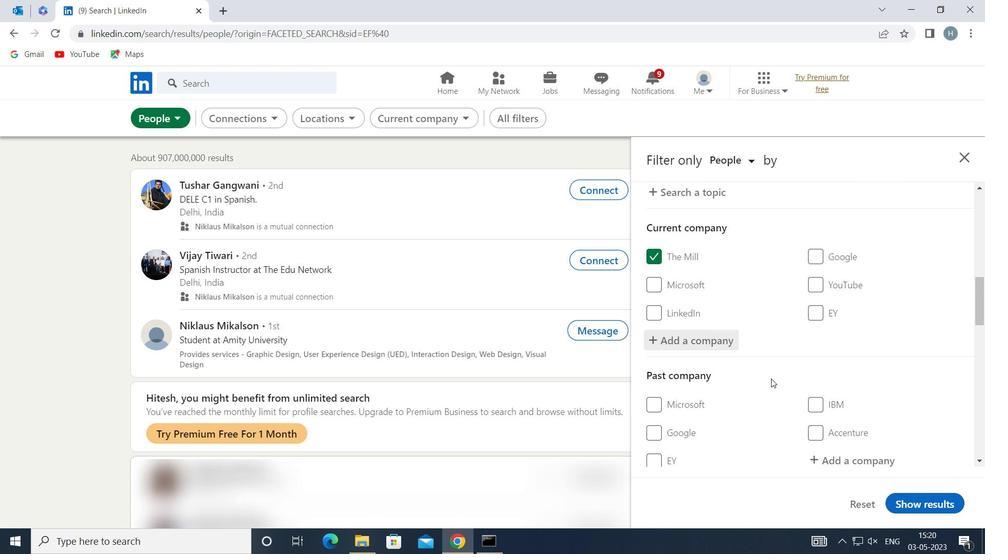 
Action: Mouse scrolled (771, 378) with delta (0, 0)
Screenshot: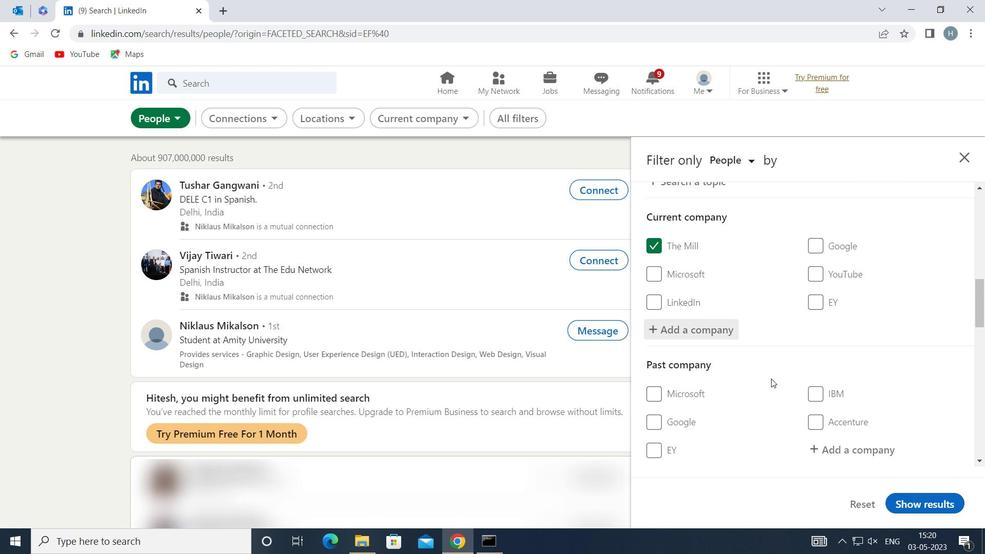 
Action: Mouse scrolled (771, 378) with delta (0, 0)
Screenshot: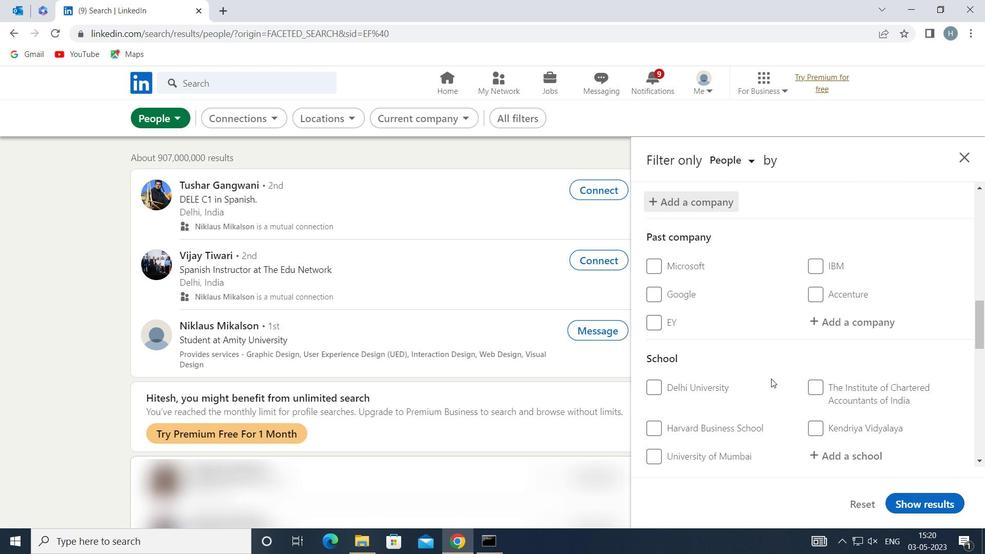 
Action: Mouse moved to (842, 385)
Screenshot: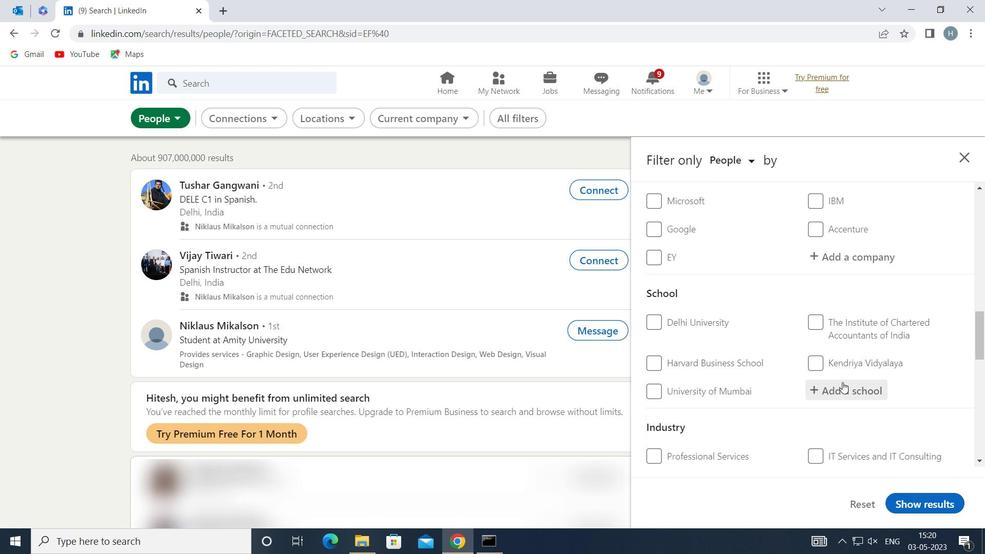 
Action: Mouse pressed left at (842, 385)
Screenshot: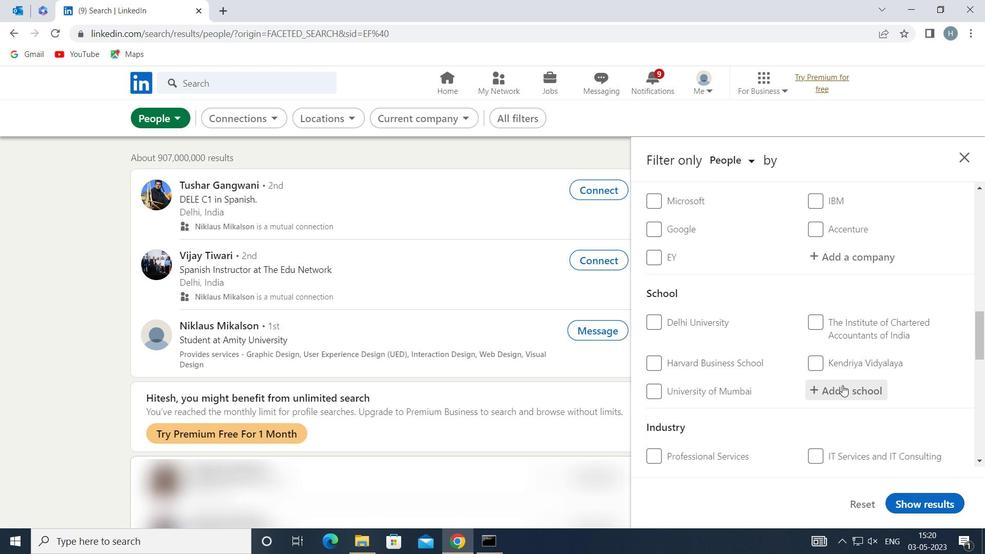 
Action: Key pressed <Key.shift>HALDIA<Key.space><Key.shift>INSTITUTE<Key.space>OF<Key.space><Key.shift>TECH
Screenshot: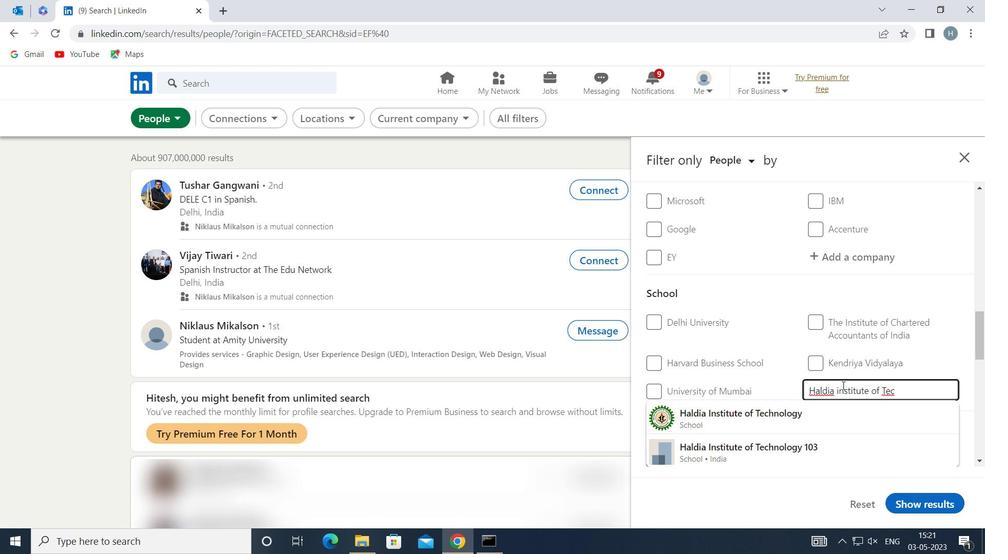 
Action: Mouse moved to (820, 441)
Screenshot: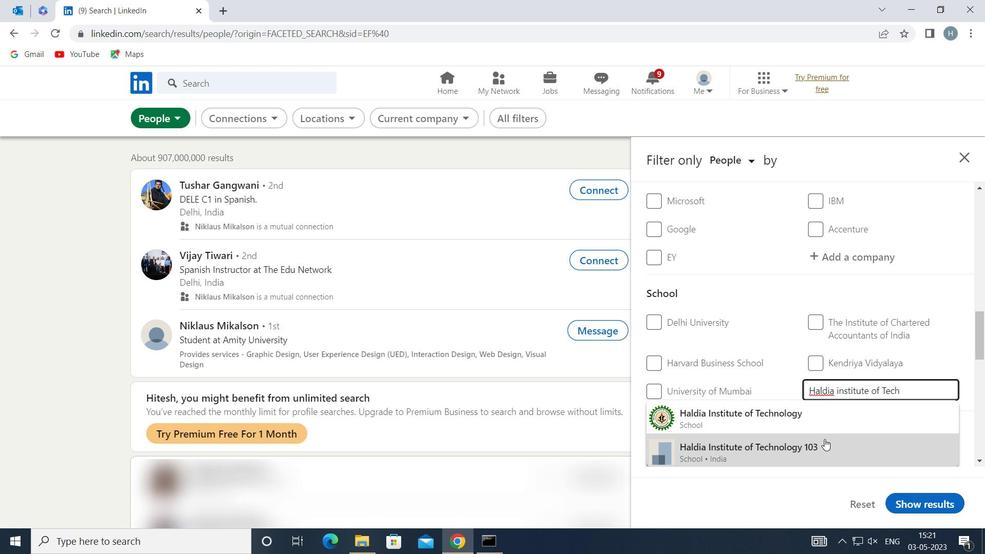 
Action: Mouse pressed left at (820, 441)
Screenshot: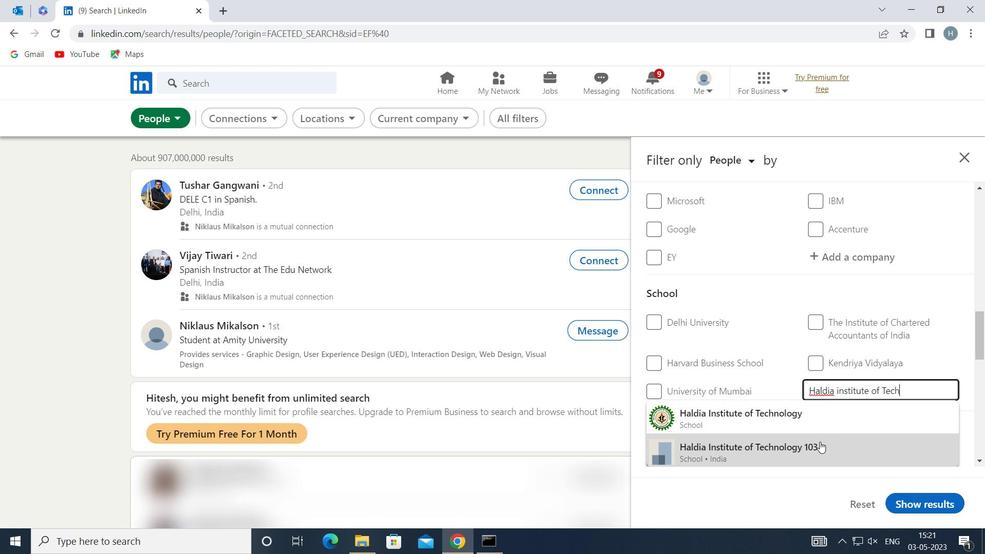 
Action: Mouse moved to (778, 369)
Screenshot: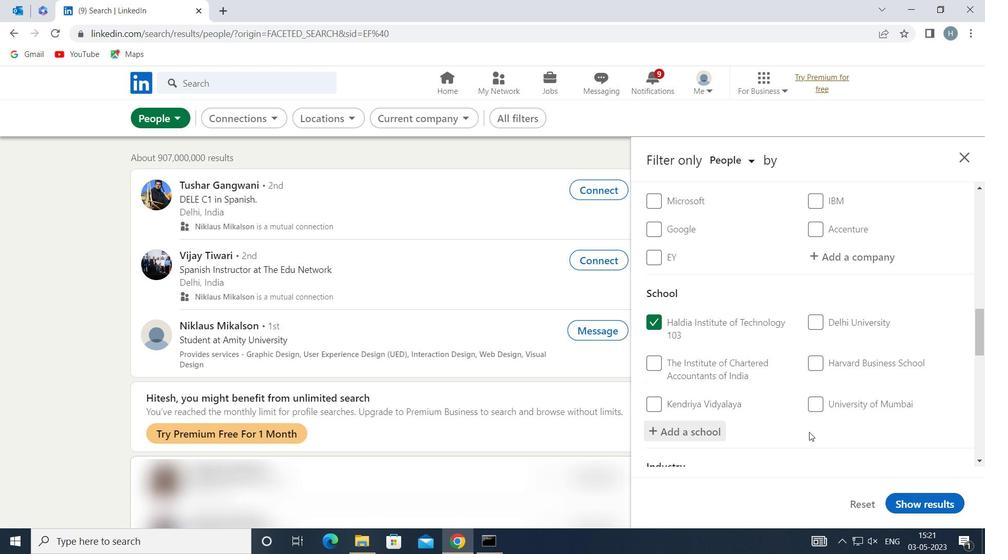
Action: Mouse scrolled (778, 369) with delta (0, 0)
Screenshot: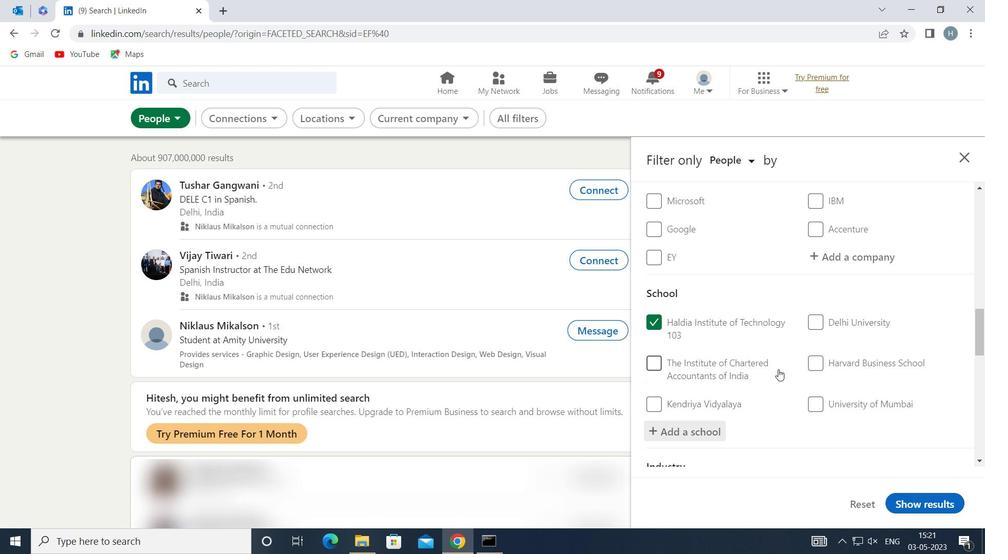 
Action: Mouse scrolled (778, 369) with delta (0, 0)
Screenshot: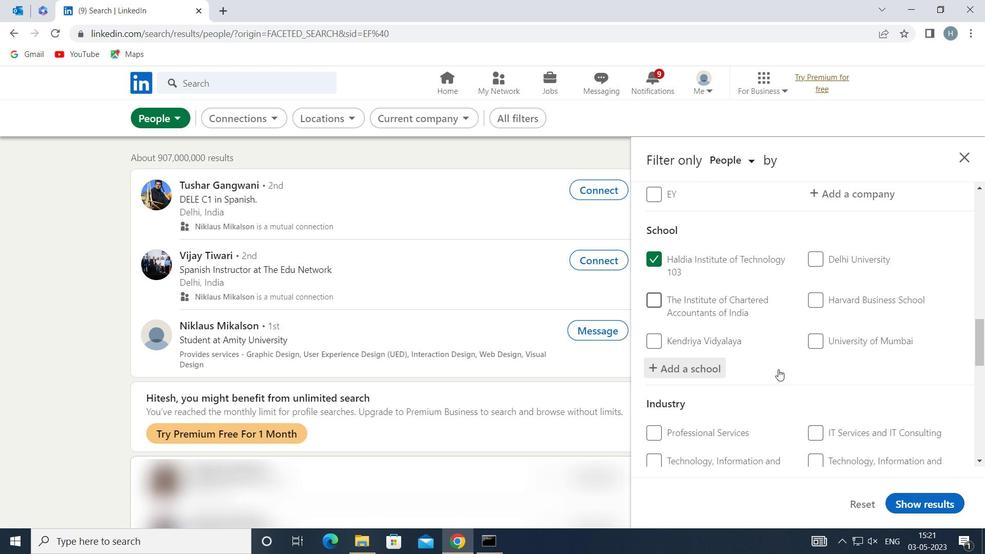 
Action: Mouse scrolled (778, 369) with delta (0, 0)
Screenshot: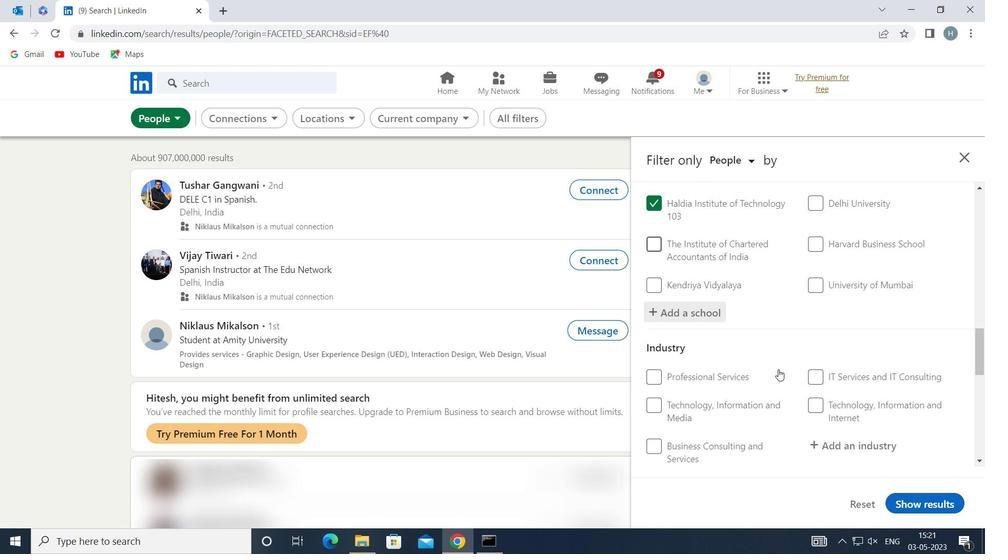 
Action: Mouse scrolled (778, 369) with delta (0, 0)
Screenshot: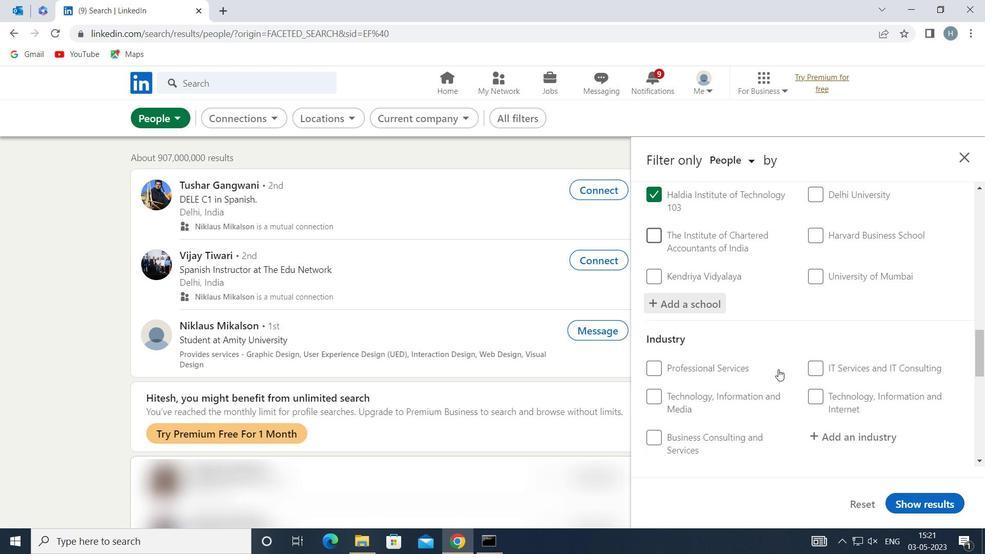 
Action: Mouse moved to (865, 310)
Screenshot: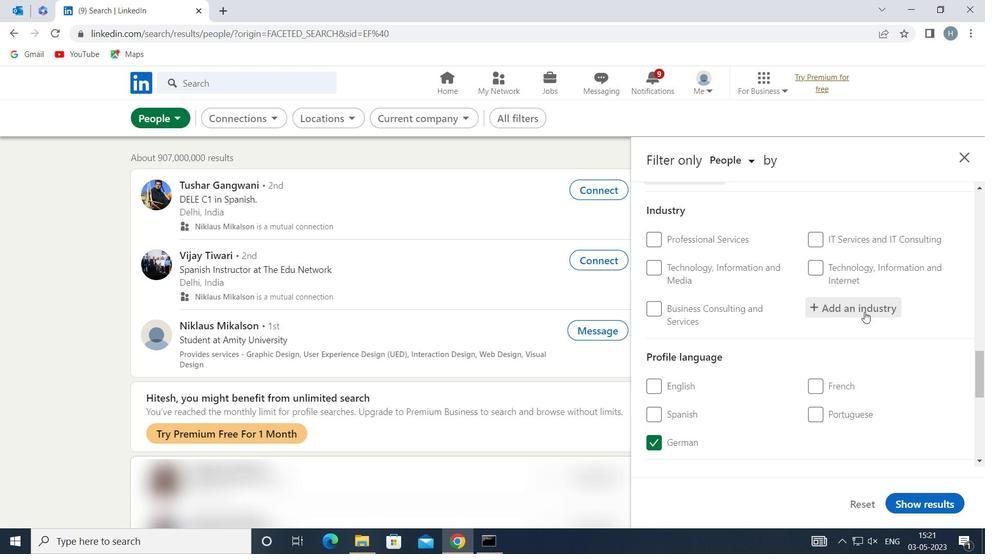 
Action: Mouse pressed left at (865, 310)
Screenshot: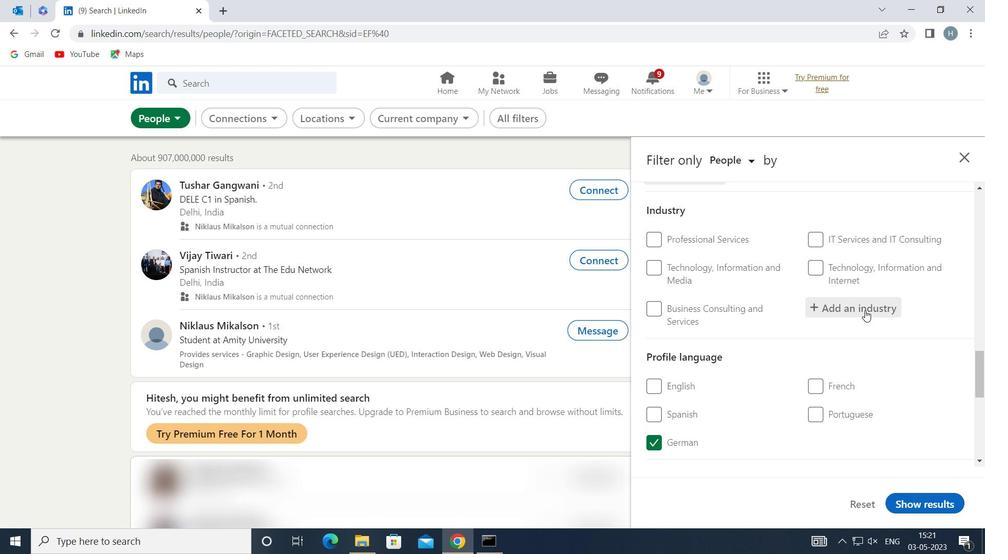 
Action: Key pressed <Key.shift><Key.shift>MOBILE<Key.space><Key.shift>FOOD
Screenshot: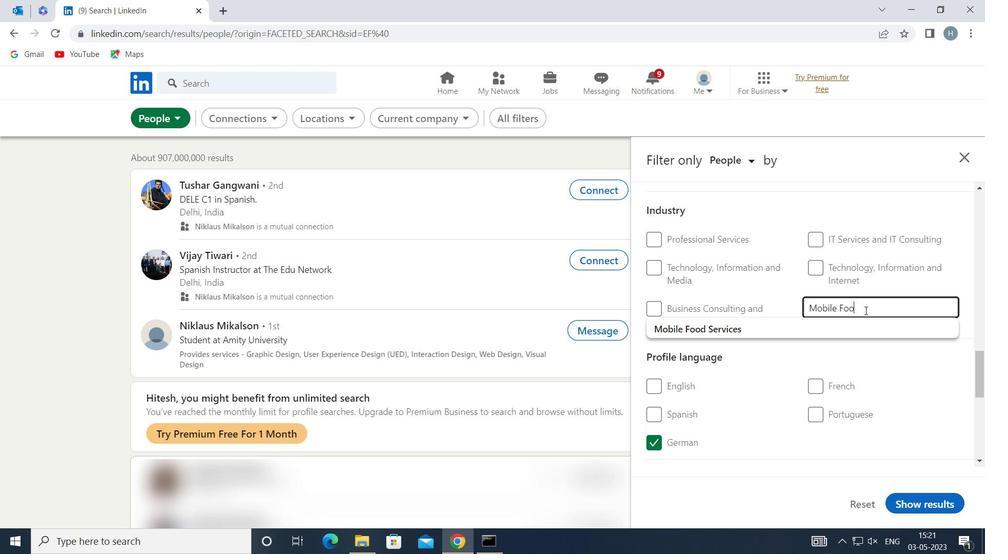 
Action: Mouse moved to (841, 325)
Screenshot: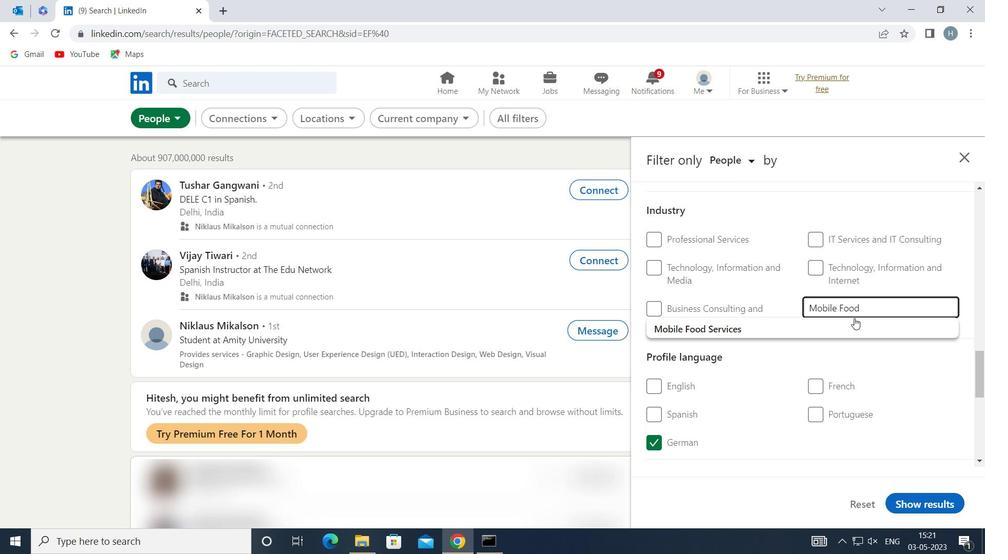 
Action: Mouse pressed left at (841, 325)
Screenshot: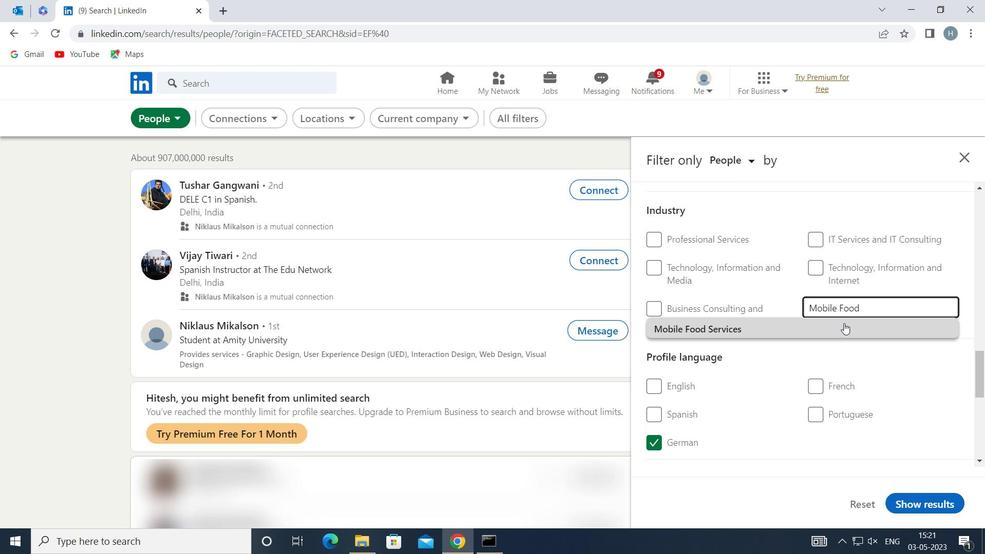 
Action: Mouse moved to (783, 334)
Screenshot: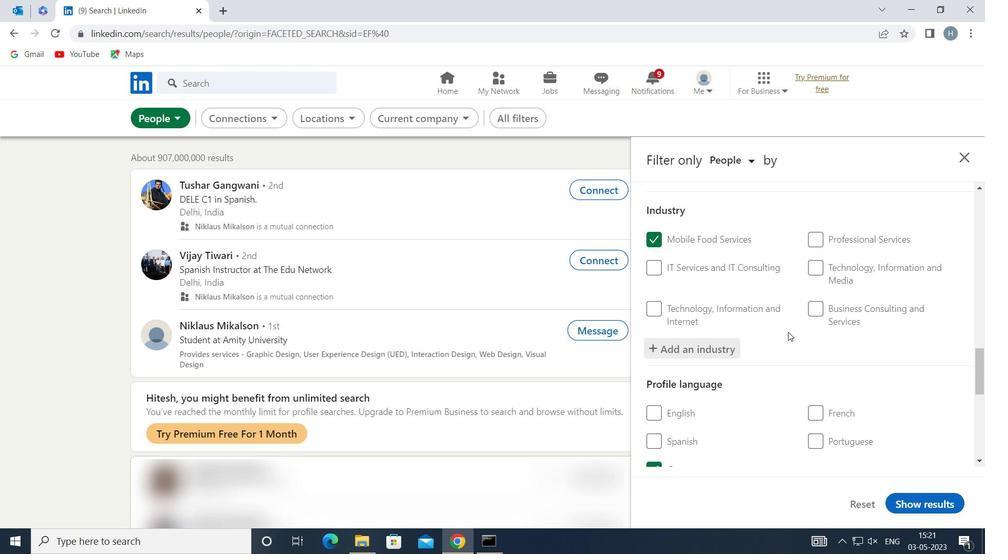 
Action: Mouse scrolled (783, 334) with delta (0, 0)
Screenshot: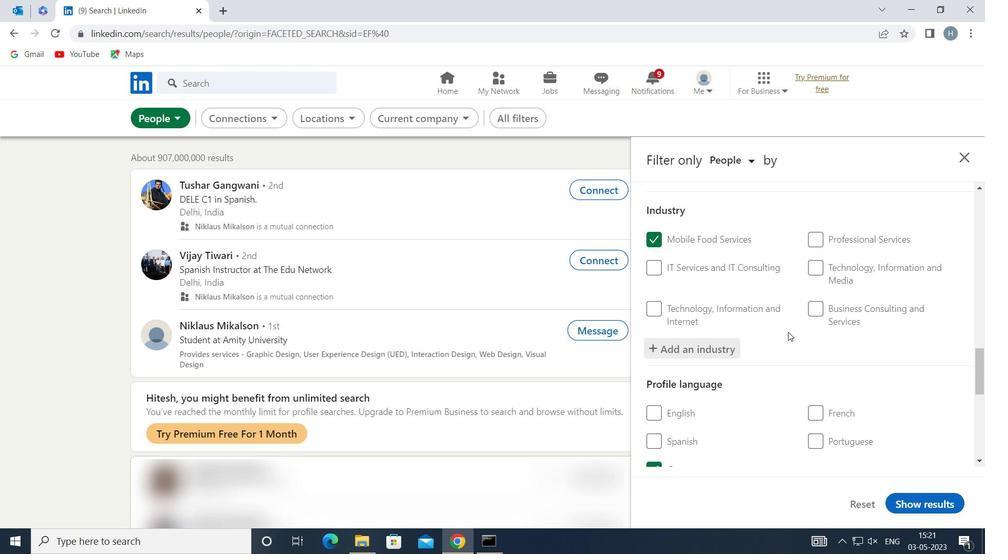 
Action: Mouse moved to (781, 336)
Screenshot: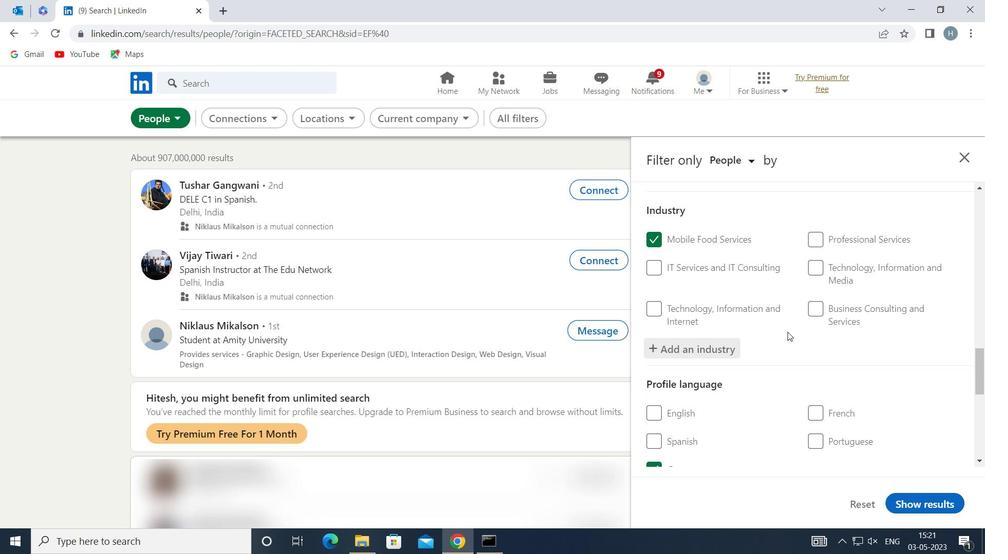 
Action: Mouse scrolled (781, 335) with delta (0, 0)
Screenshot: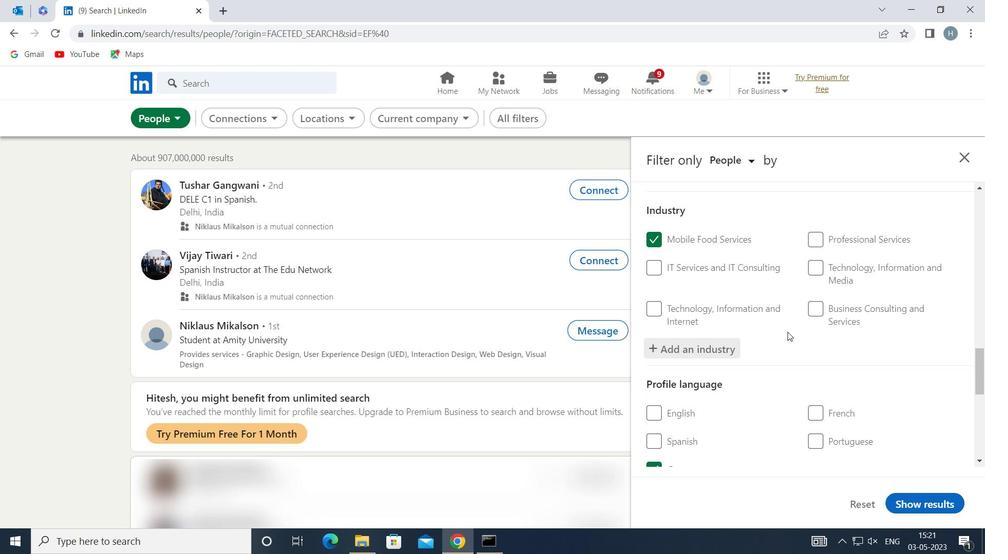 
Action: Mouse moved to (778, 337)
Screenshot: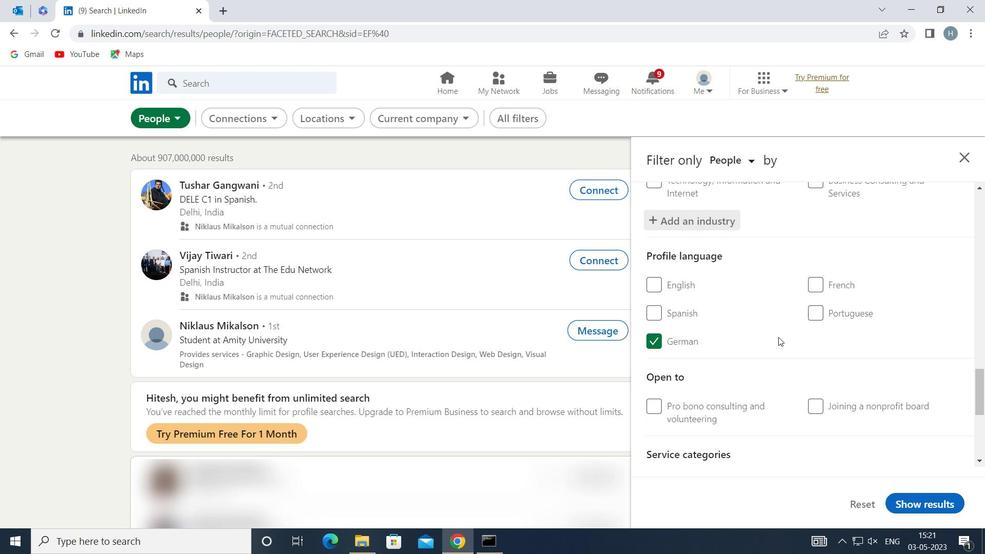 
Action: Mouse scrolled (778, 337) with delta (0, 0)
Screenshot: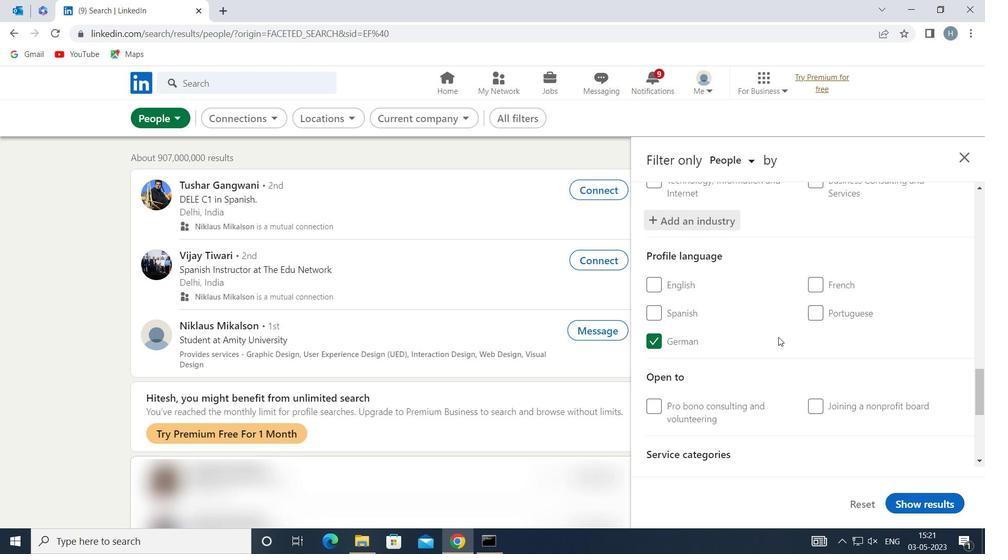 
Action: Mouse scrolled (778, 337) with delta (0, 0)
Screenshot: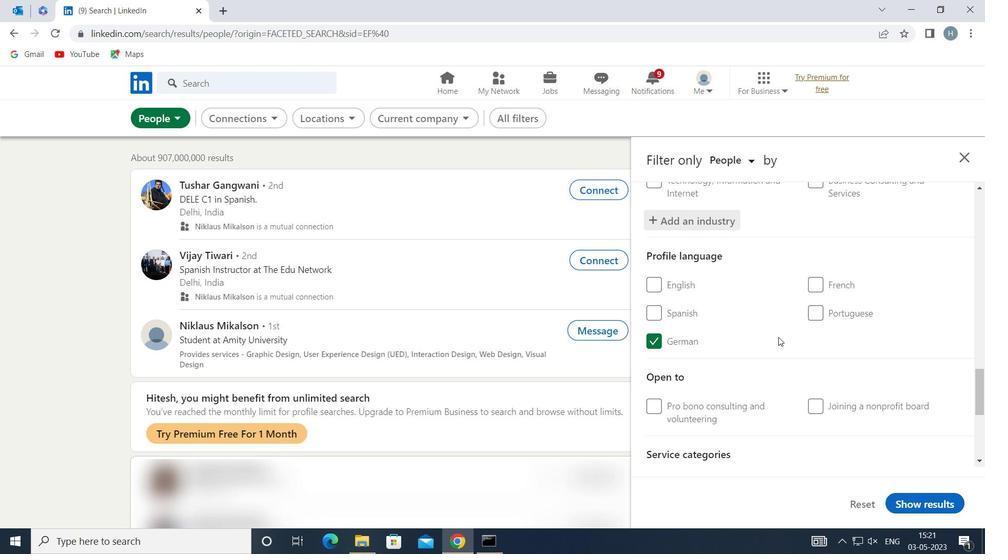 
Action: Mouse moved to (778, 335)
Screenshot: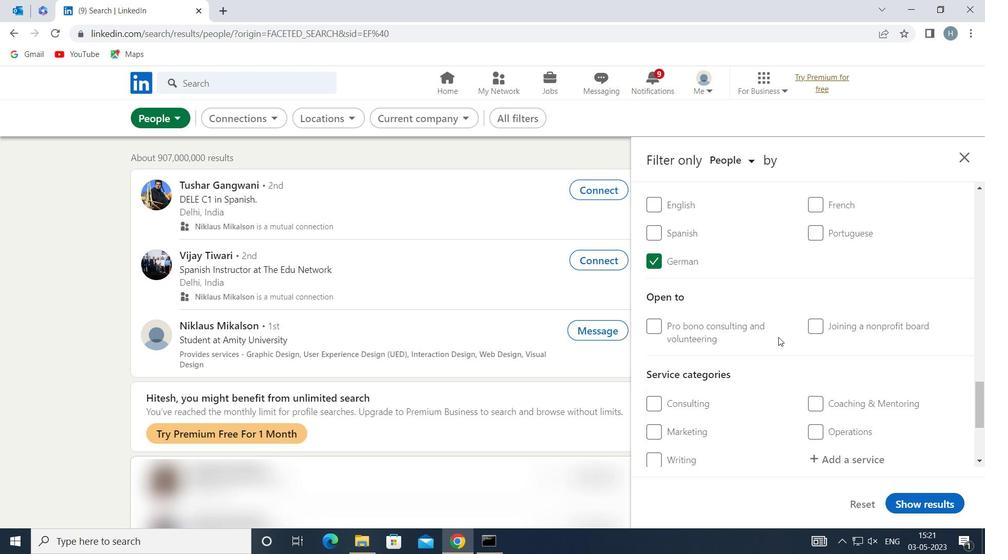 
Action: Mouse scrolled (778, 335) with delta (0, 0)
Screenshot: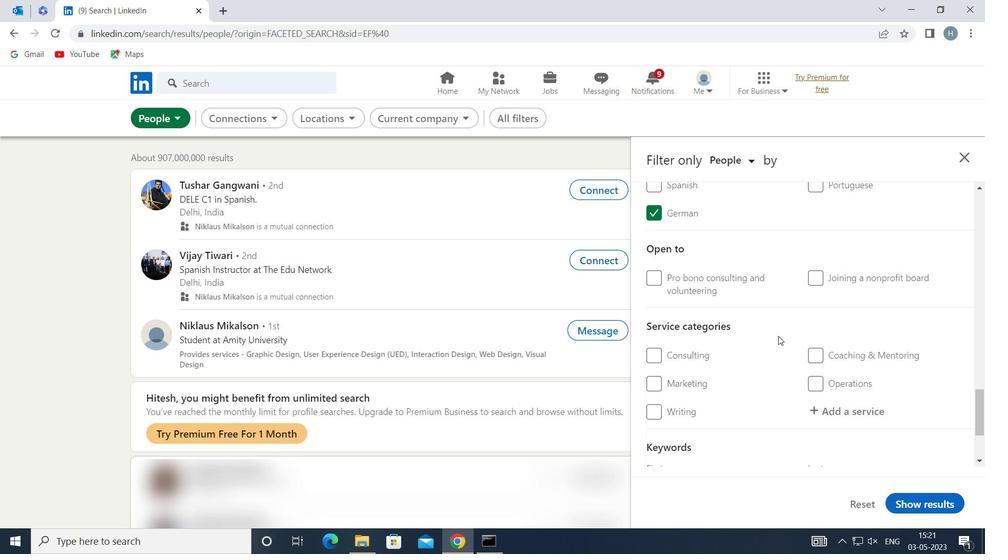
Action: Mouse moved to (836, 339)
Screenshot: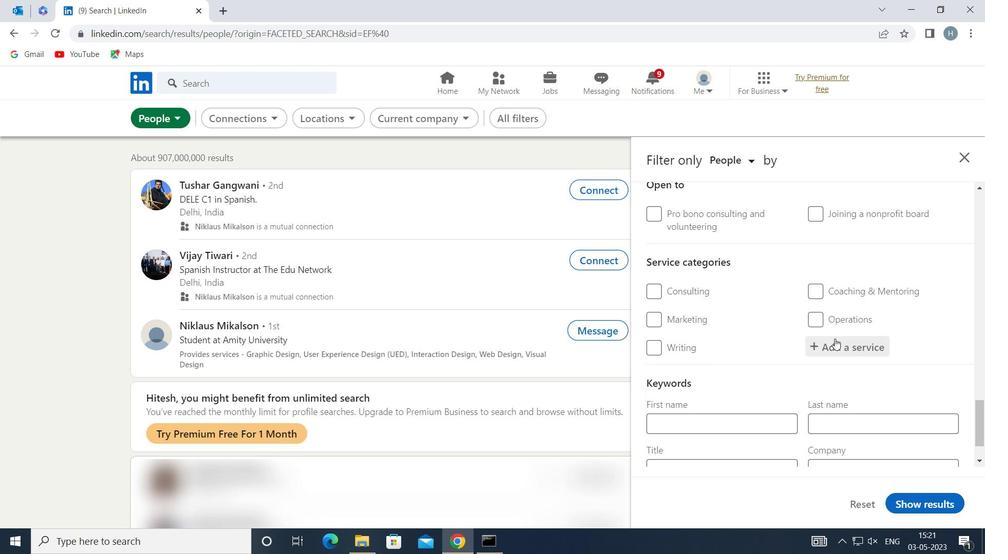 
Action: Mouse pressed left at (836, 339)
Screenshot: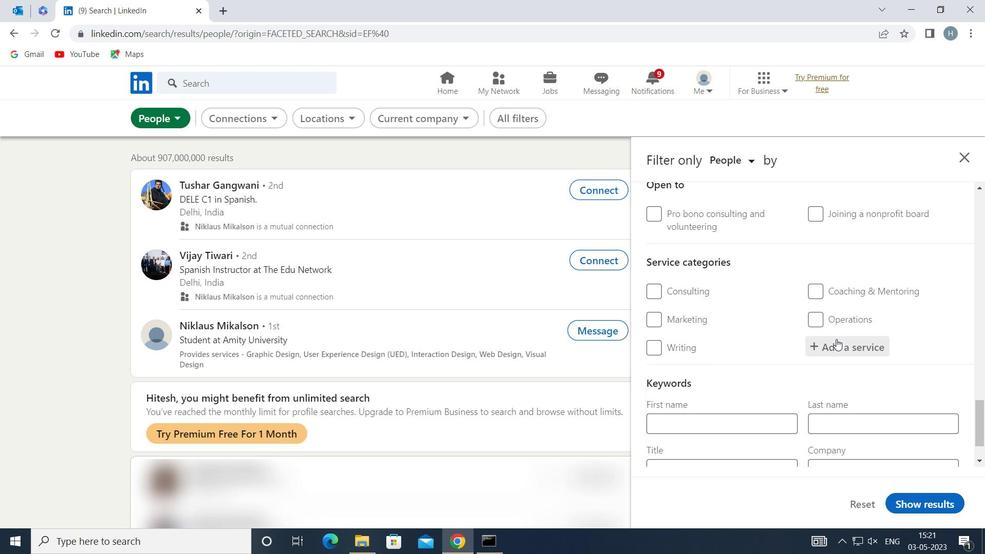 
Action: Key pressed <Key.shift>REY<Key.backspace>TIREM
Screenshot: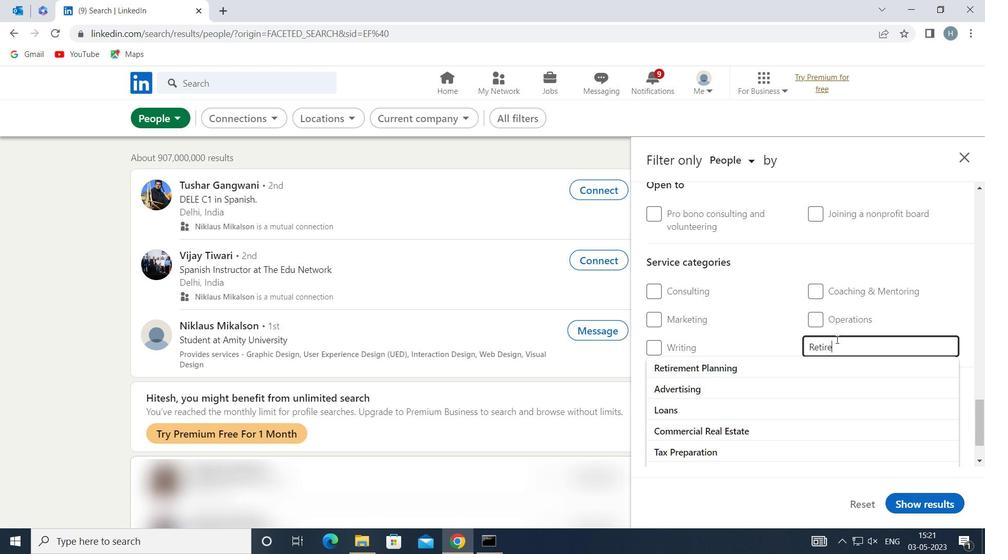
Action: Mouse moved to (791, 371)
Screenshot: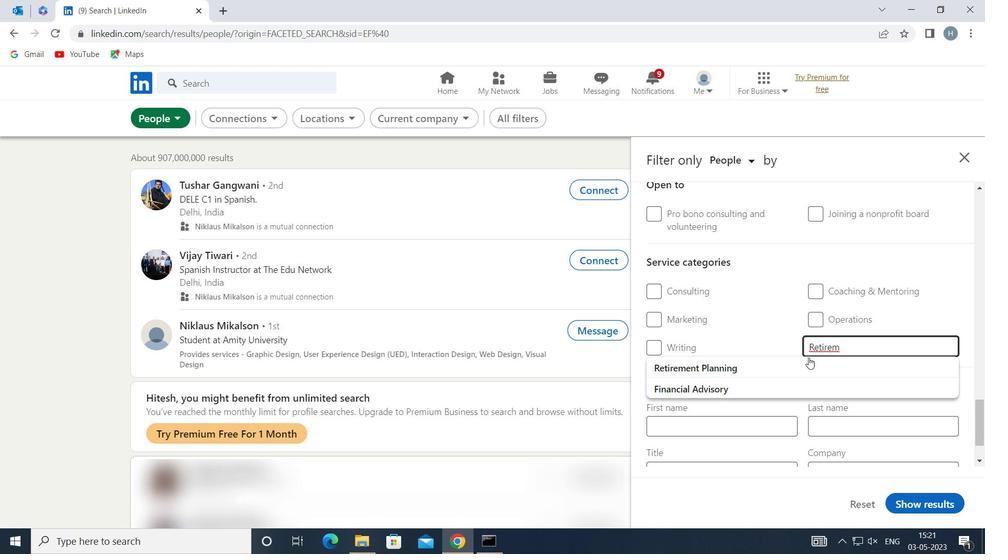 
Action: Mouse pressed left at (791, 371)
Screenshot: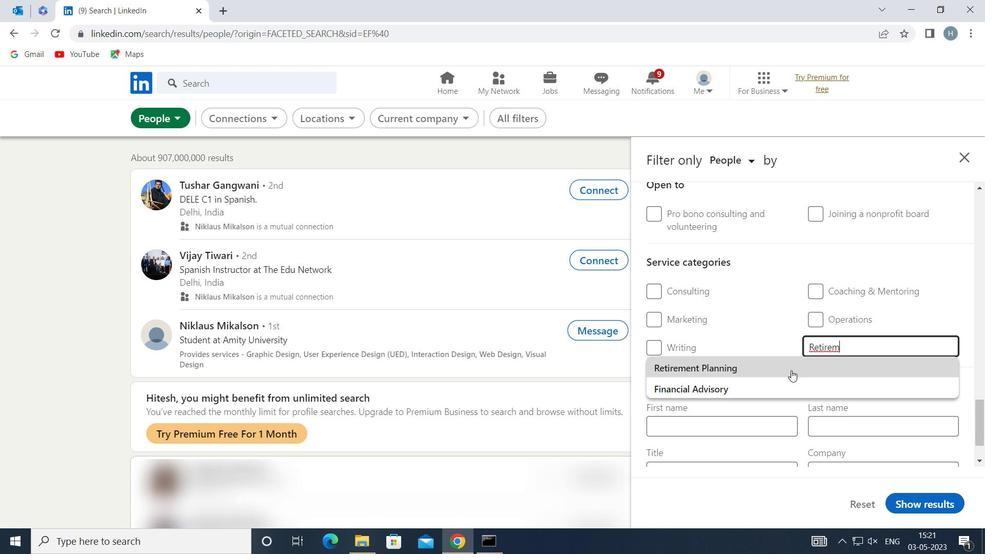 
Action: Mouse moved to (779, 359)
Screenshot: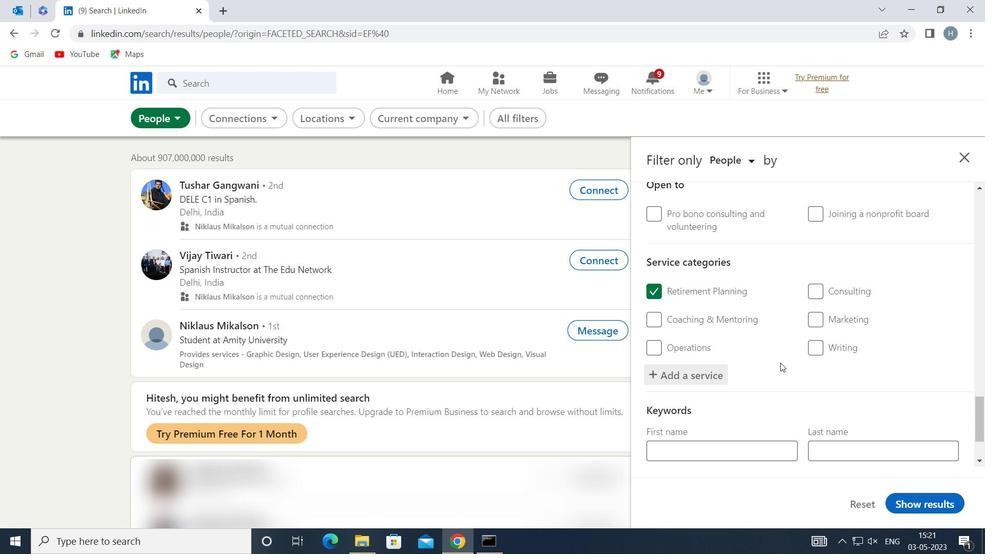 
Action: Mouse scrolled (779, 359) with delta (0, 0)
Screenshot: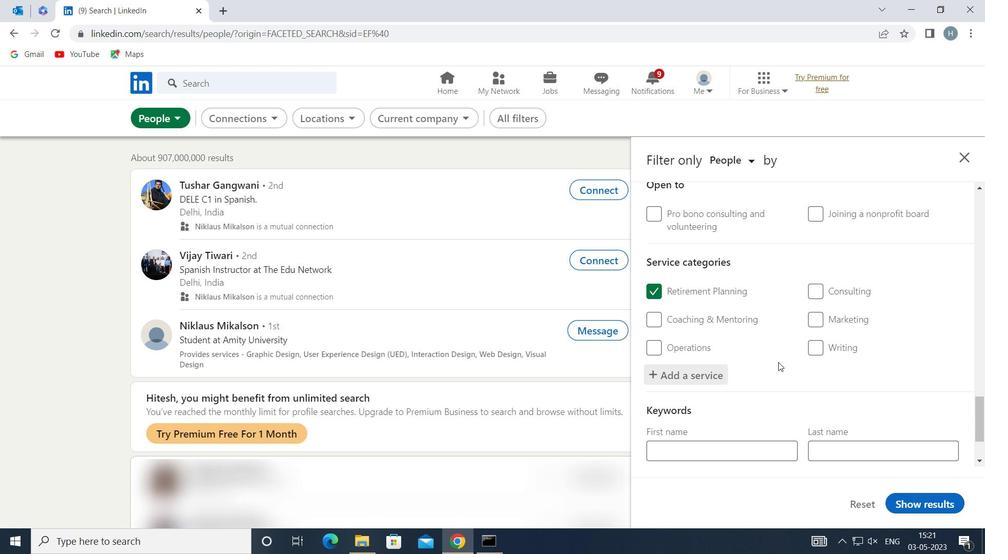 
Action: Mouse scrolled (779, 359) with delta (0, 0)
Screenshot: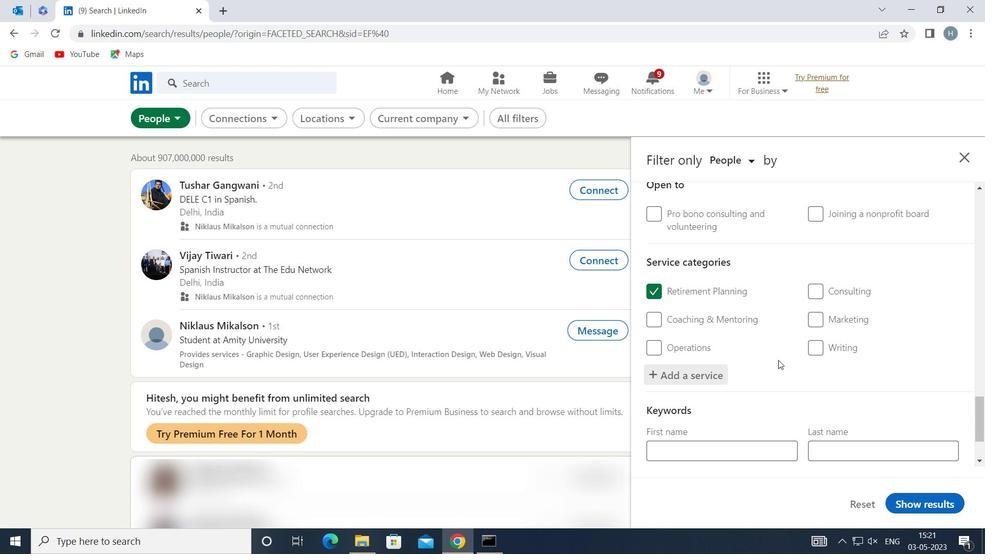 
Action: Mouse scrolled (779, 359) with delta (0, 0)
Screenshot: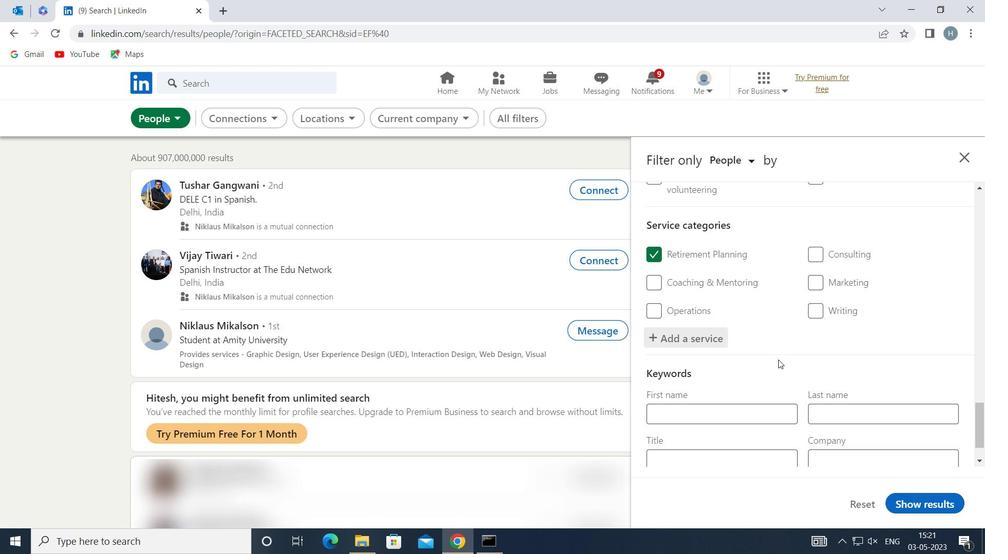 
Action: Mouse scrolled (779, 359) with delta (0, 0)
Screenshot: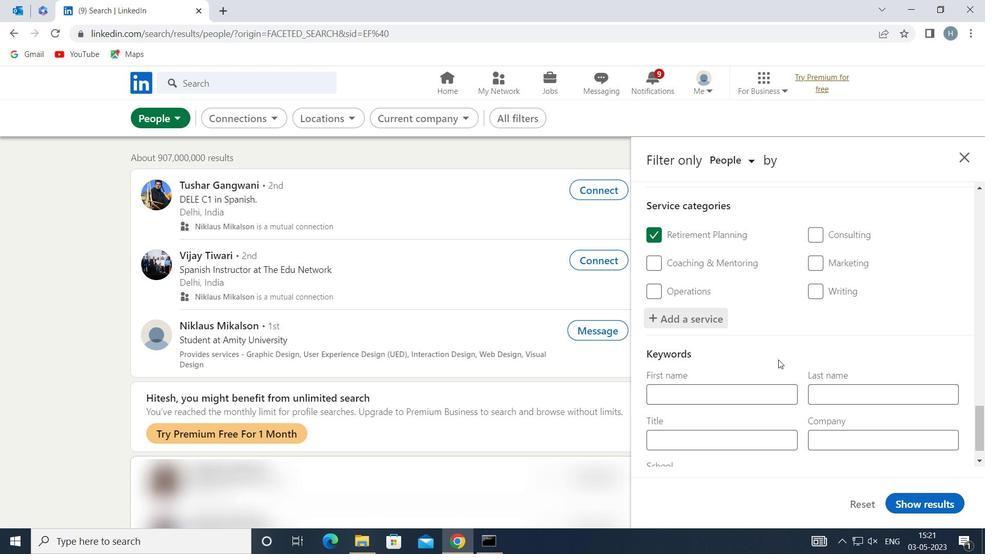
Action: Mouse moved to (774, 404)
Screenshot: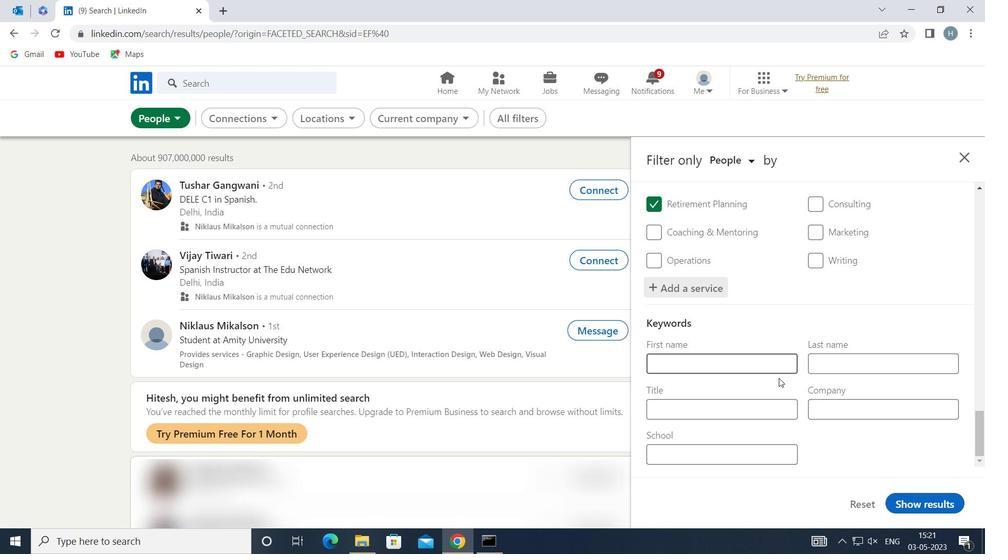 
Action: Mouse pressed left at (774, 404)
Screenshot: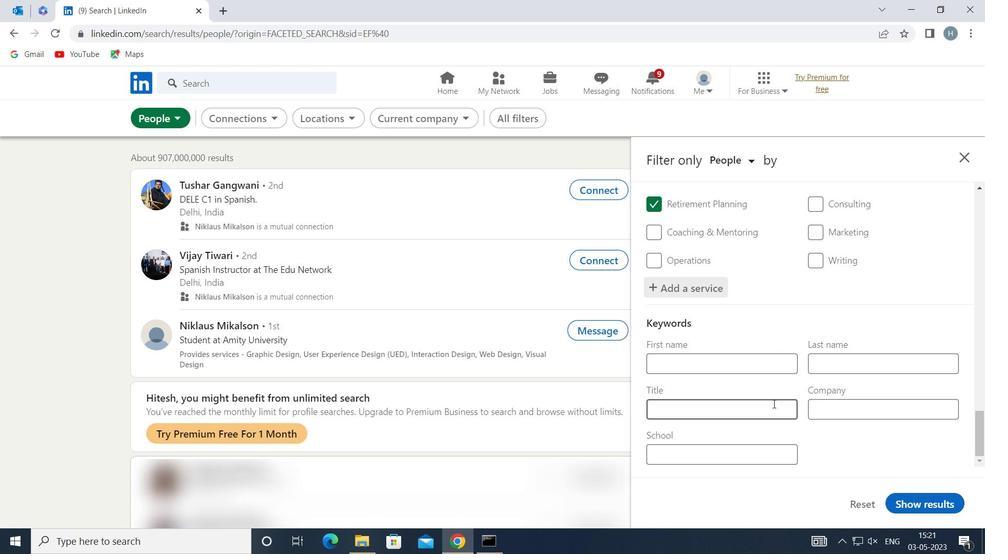 
Action: Key pressed <Key.shift>BUILDING<Key.space><Key.shift>INSPECTOR
Screenshot: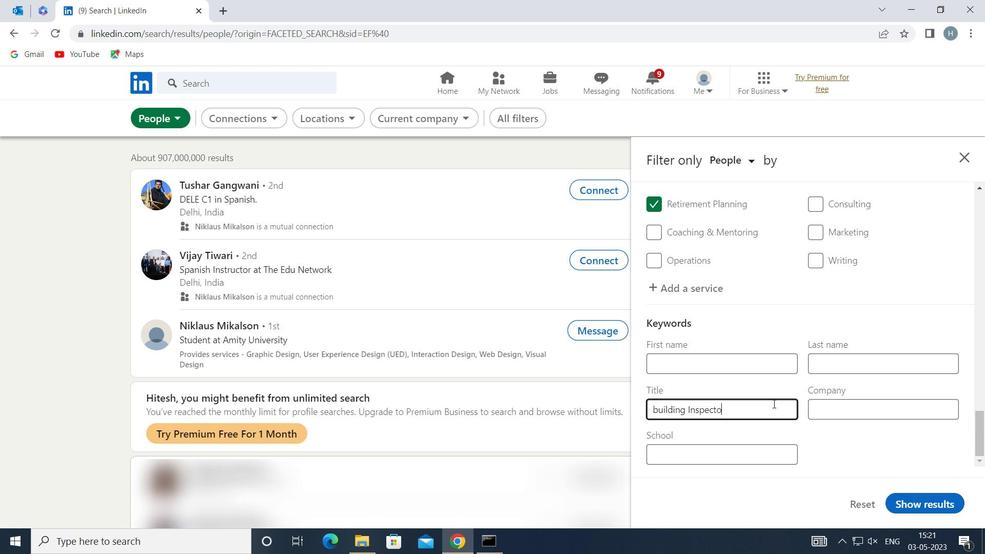 
Action: Mouse moved to (920, 503)
Screenshot: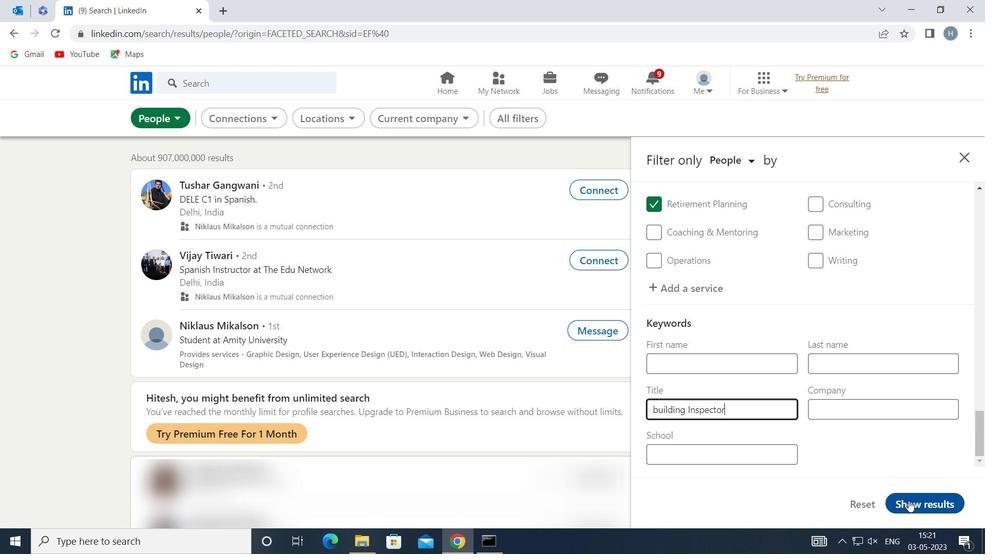 
Action: Mouse pressed left at (920, 503)
Screenshot: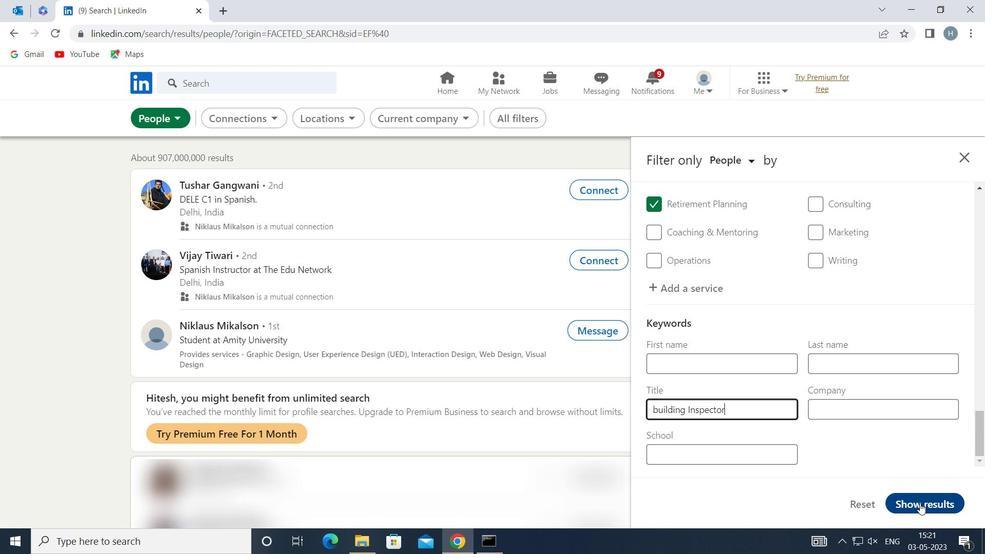 
Action: Mouse moved to (720, 394)
Screenshot: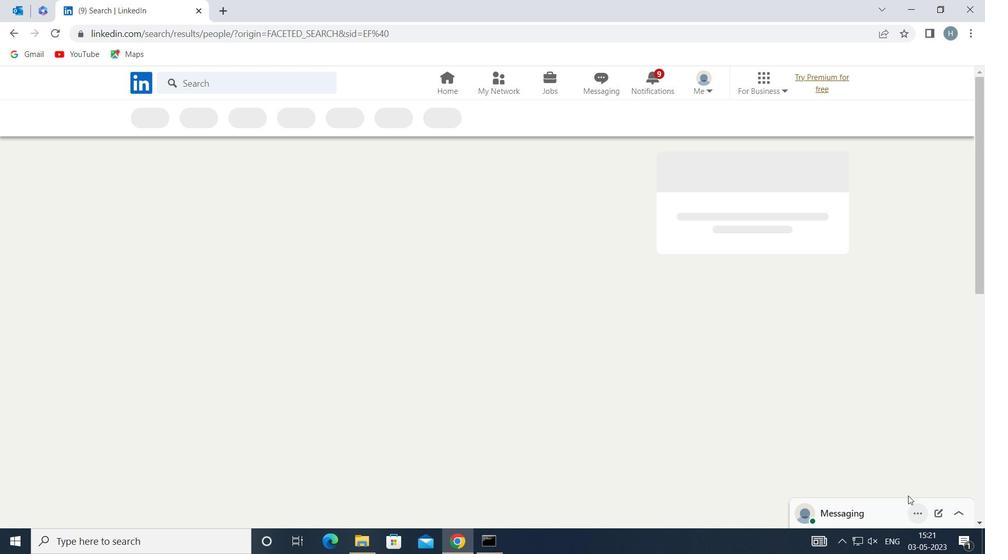 
